 Task: Forward email as attachment with the signature Charles Evans with the subject Project completion from softage.1@softage.net to softage.6@softage.net with the message Could you provide an update on the progress of the environmental sustainability project?
Action: Mouse moved to (938, 79)
Screenshot: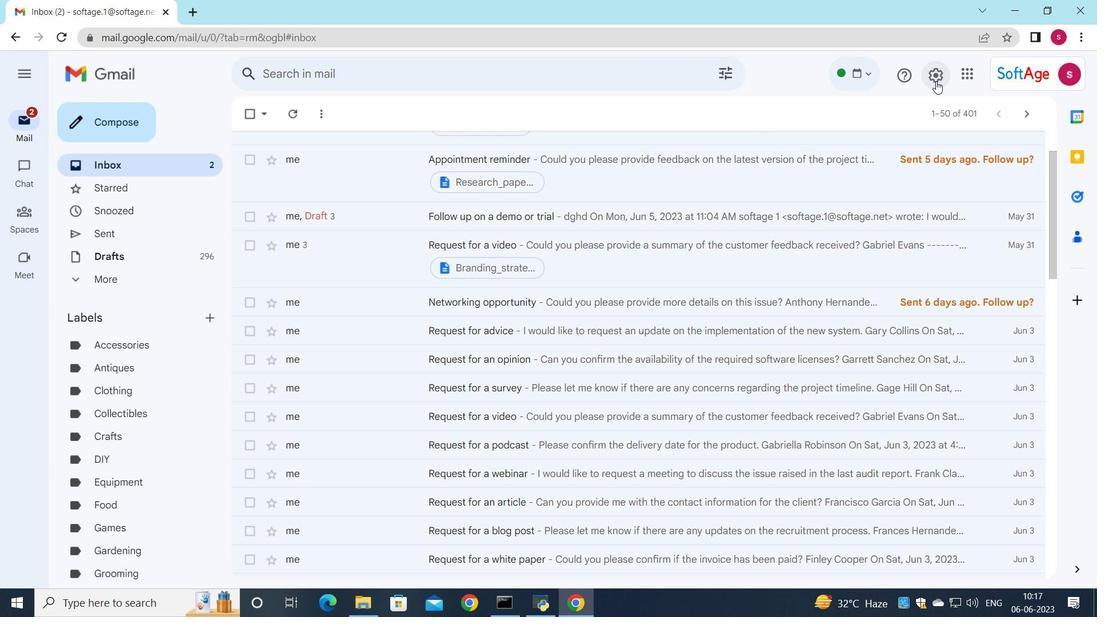 
Action: Mouse pressed left at (938, 79)
Screenshot: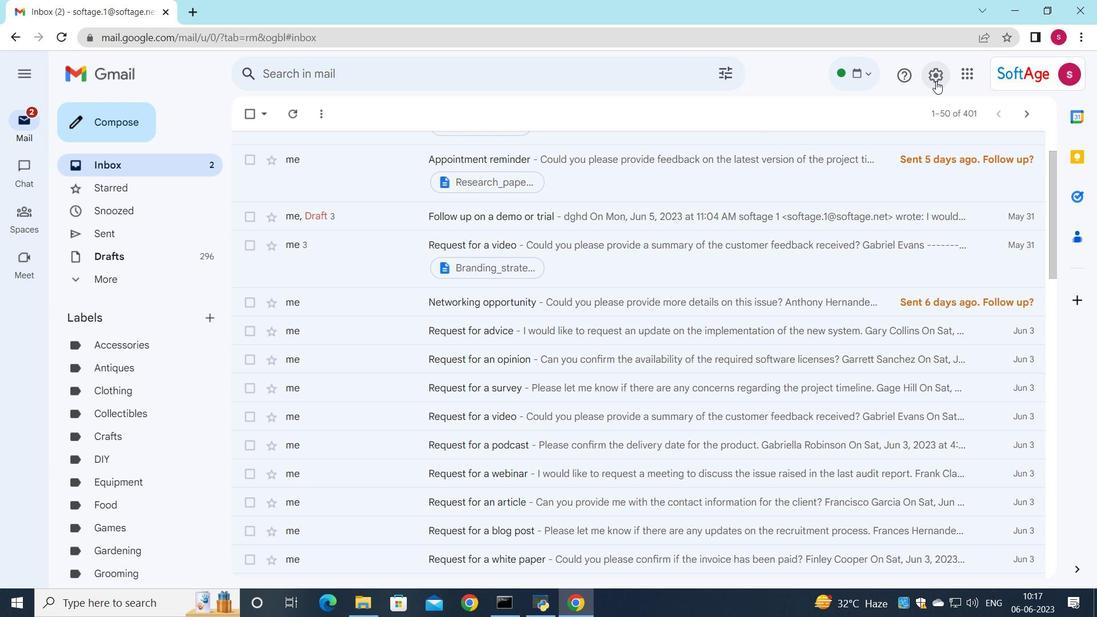 
Action: Mouse moved to (943, 141)
Screenshot: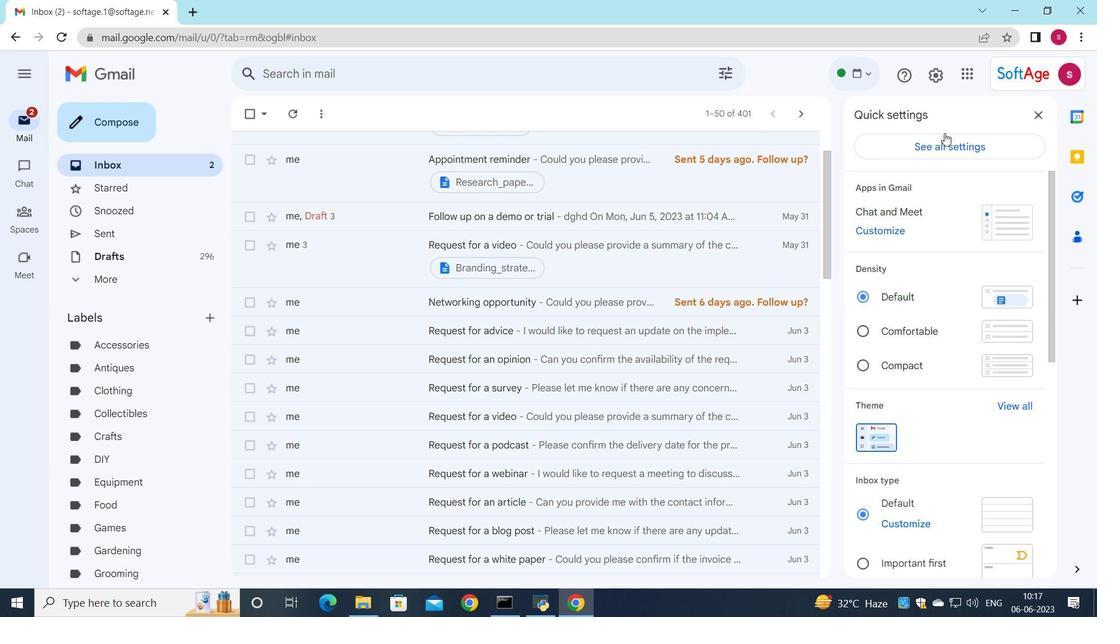
Action: Mouse pressed left at (943, 141)
Screenshot: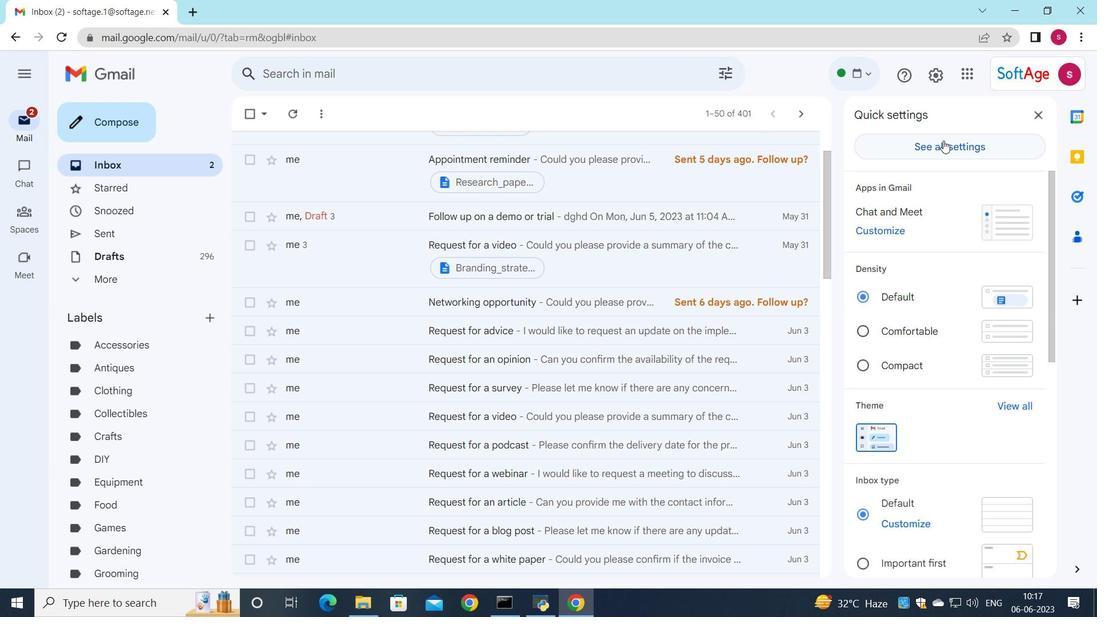 
Action: Mouse moved to (478, 306)
Screenshot: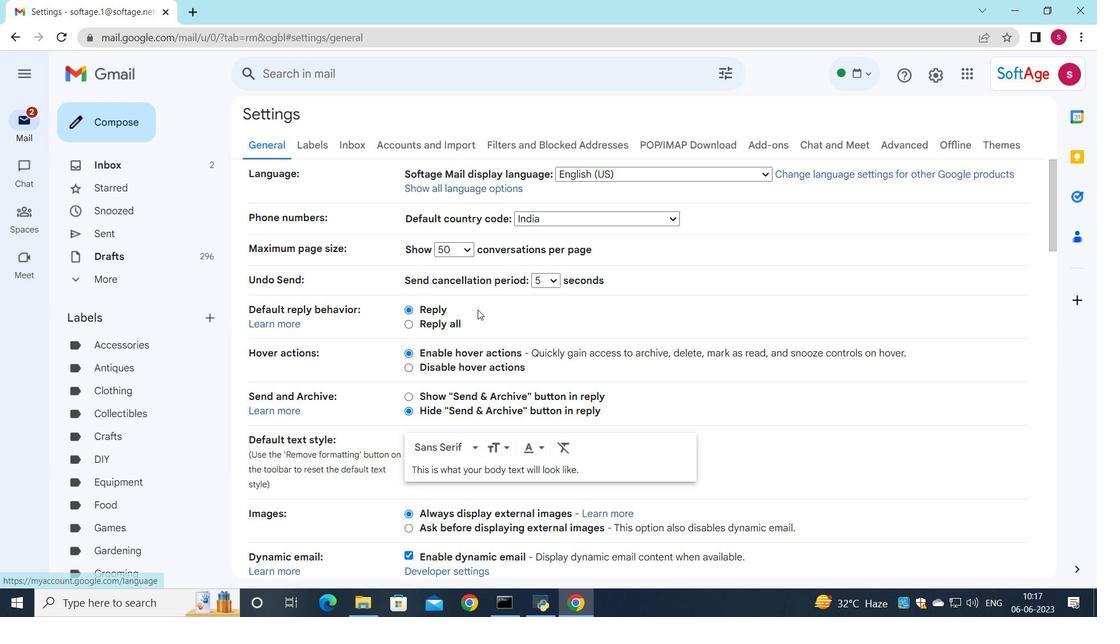 
Action: Mouse scrolled (478, 306) with delta (0, 0)
Screenshot: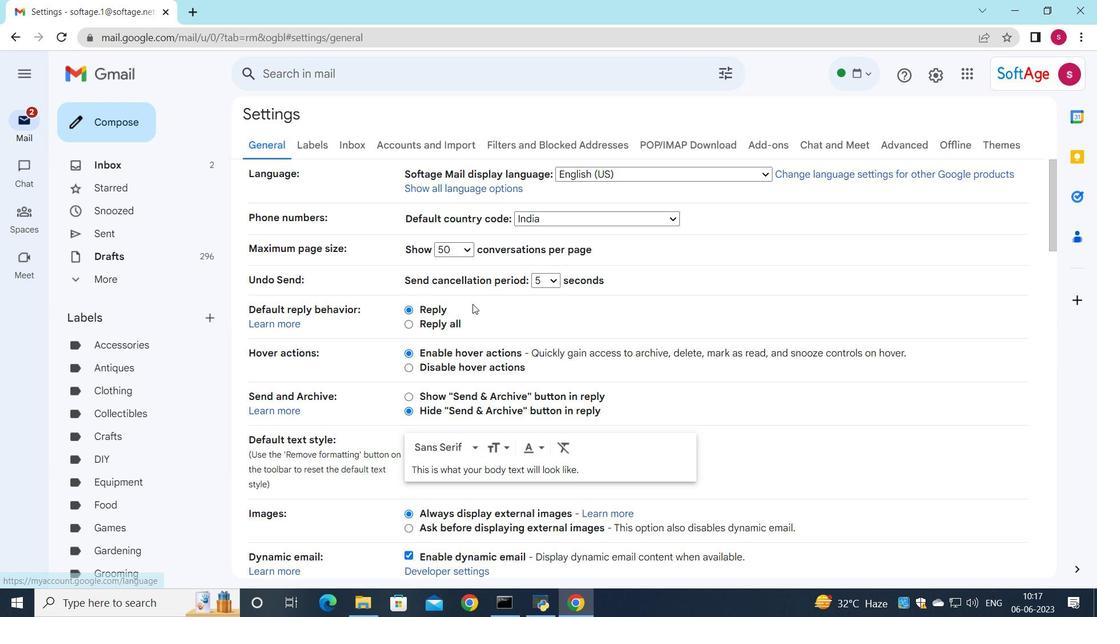 
Action: Mouse moved to (479, 309)
Screenshot: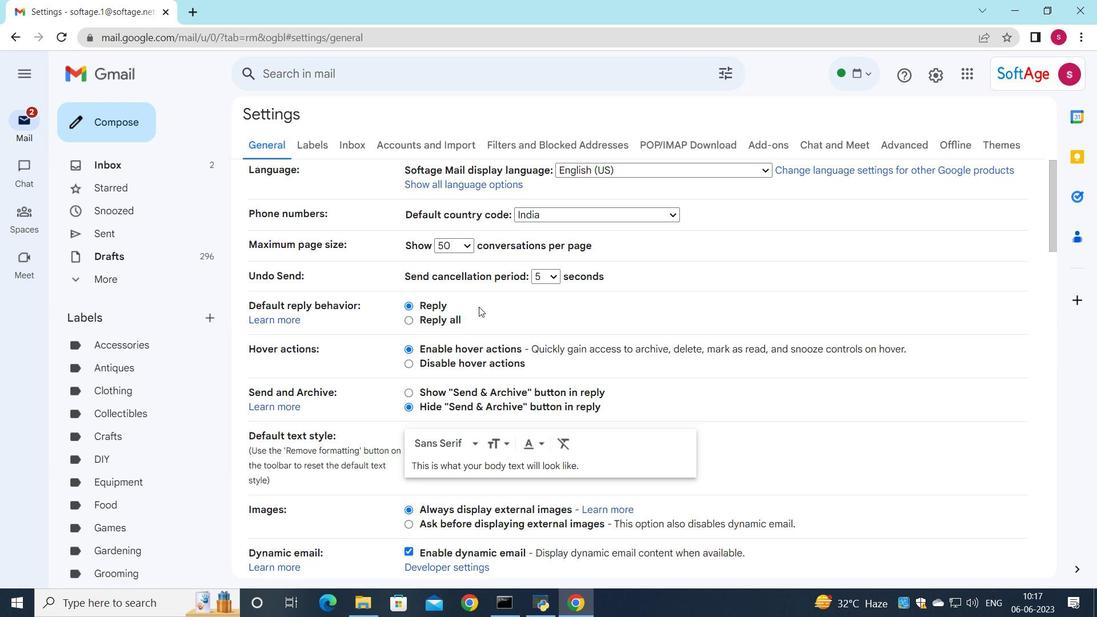 
Action: Mouse scrolled (479, 306) with delta (0, 0)
Screenshot: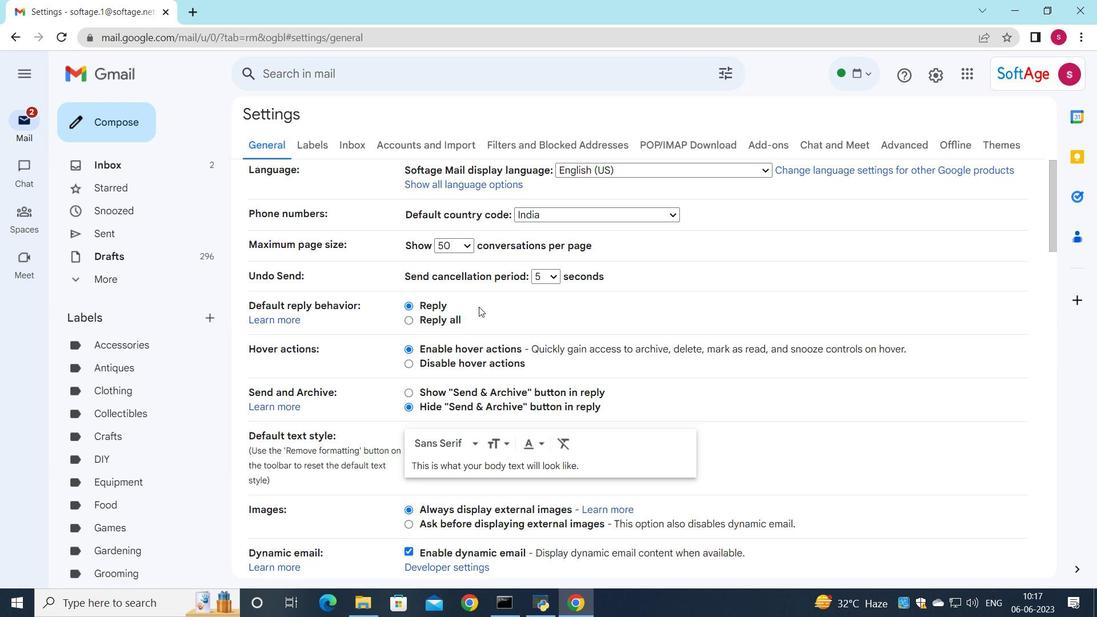 
Action: Mouse moved to (475, 315)
Screenshot: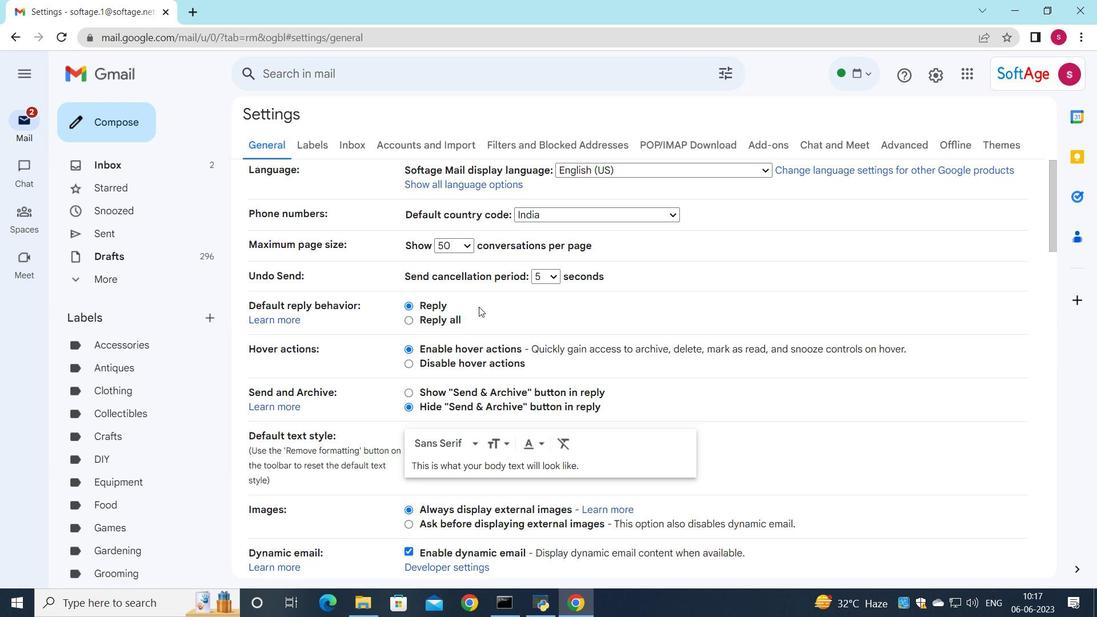 
Action: Mouse scrolled (479, 306) with delta (0, 0)
Screenshot: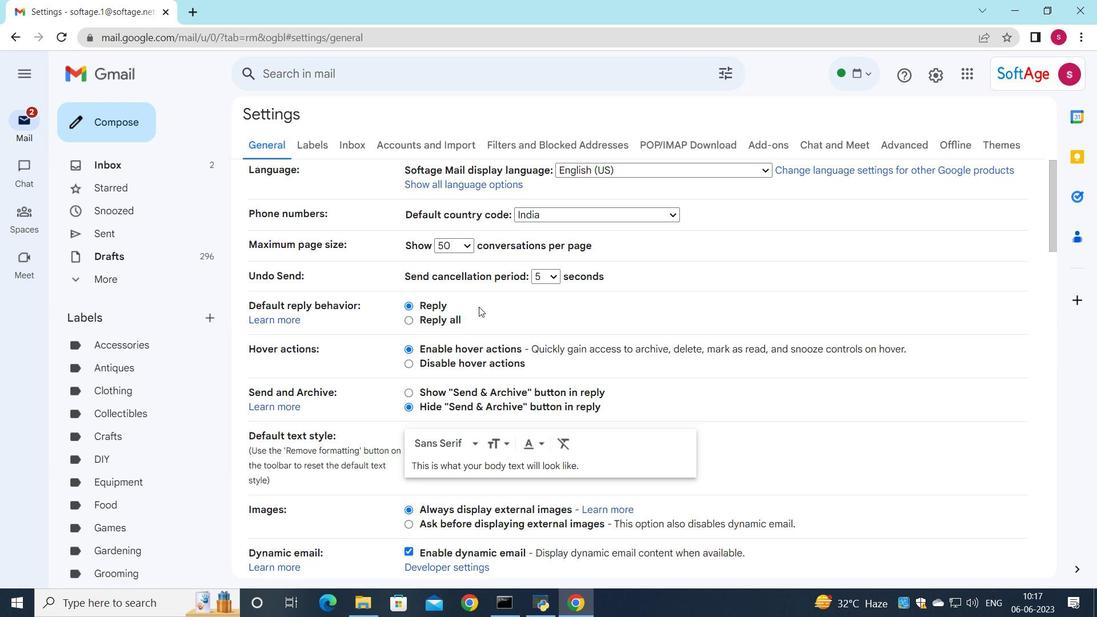 
Action: Mouse scrolled (479, 308) with delta (0, 0)
Screenshot: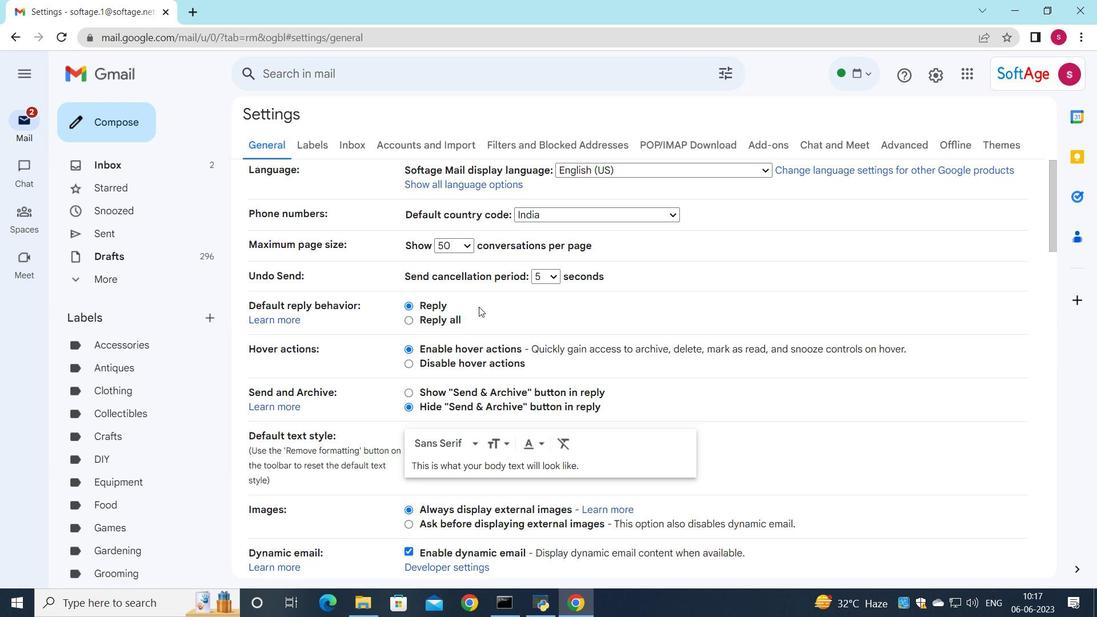 
Action: Mouse moved to (482, 308)
Screenshot: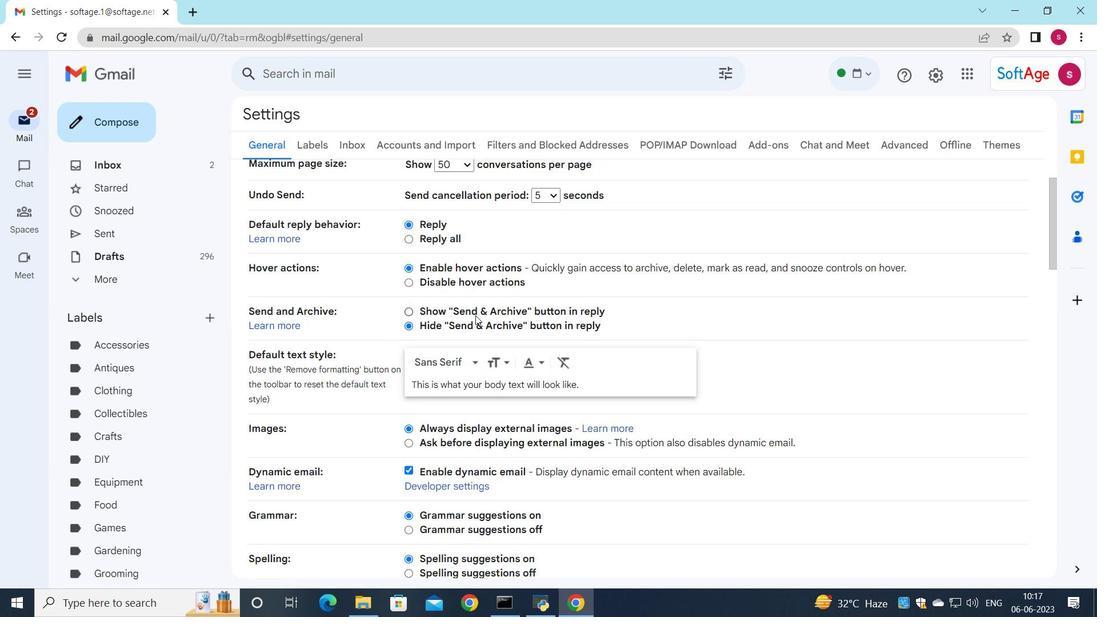 
Action: Mouse scrolled (482, 307) with delta (0, 0)
Screenshot: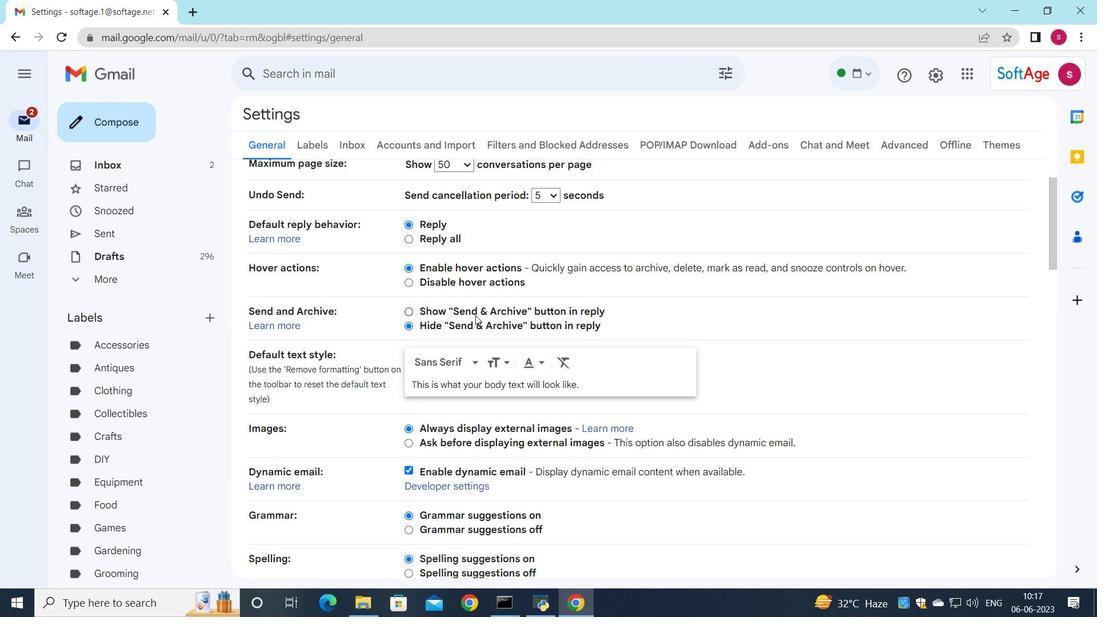
Action: Mouse scrolled (482, 307) with delta (0, 0)
Screenshot: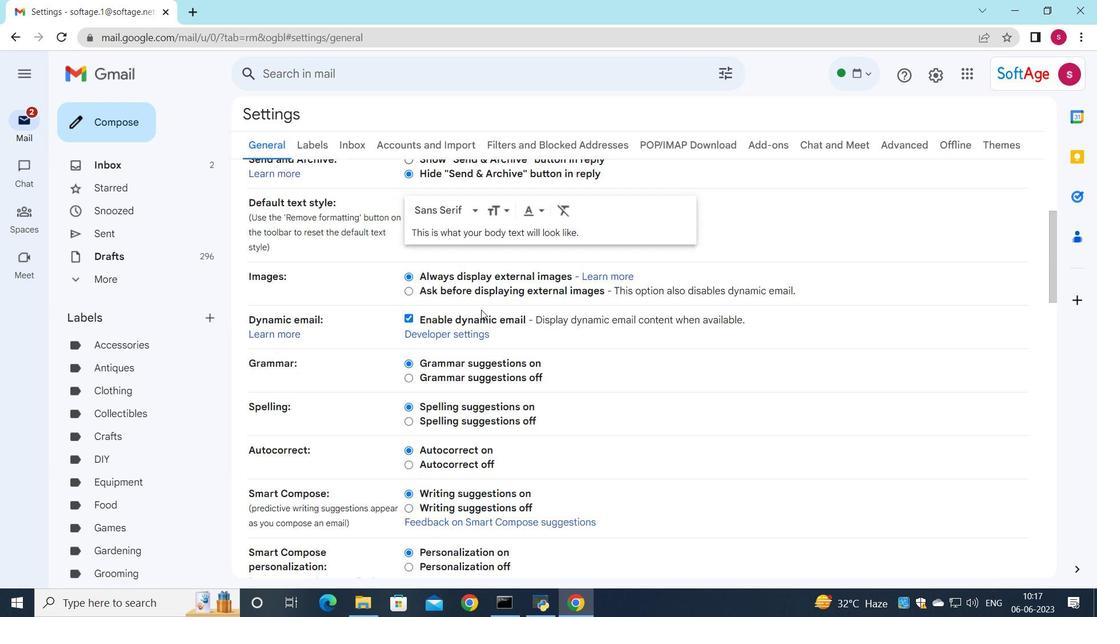 
Action: Mouse scrolled (482, 307) with delta (0, 0)
Screenshot: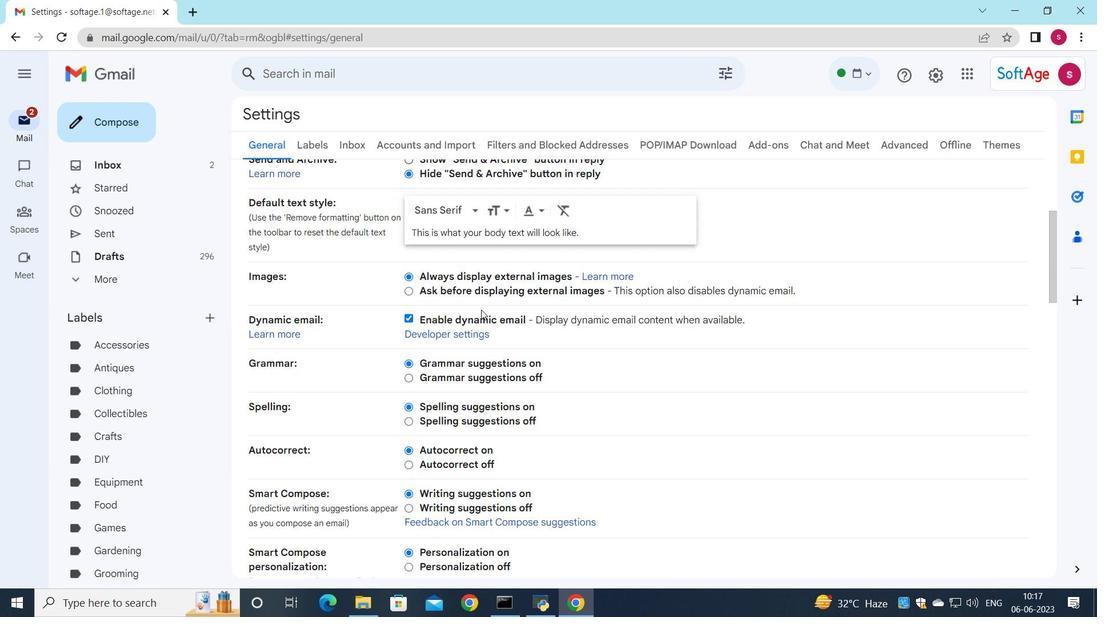 
Action: Mouse moved to (495, 316)
Screenshot: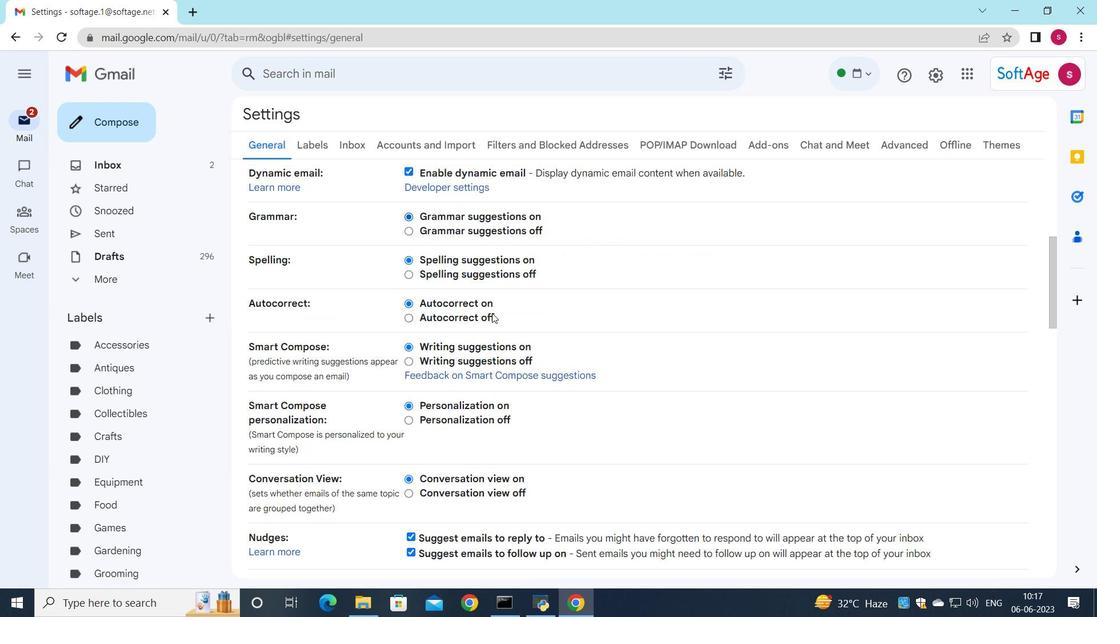 
Action: Mouse scrolled (495, 315) with delta (0, 0)
Screenshot: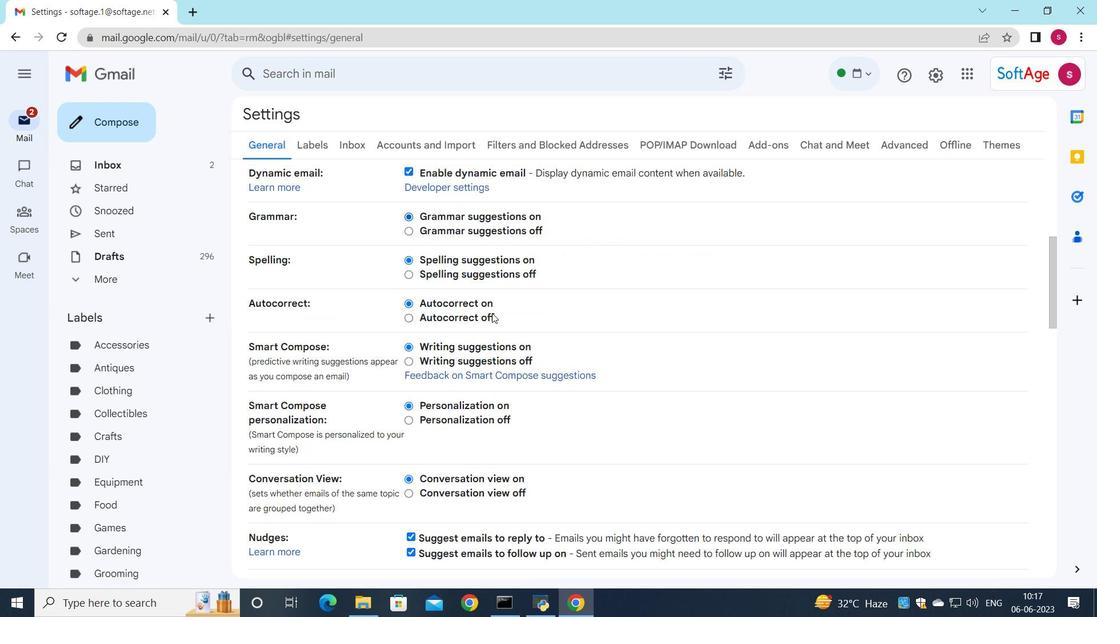 
Action: Mouse moved to (495, 317)
Screenshot: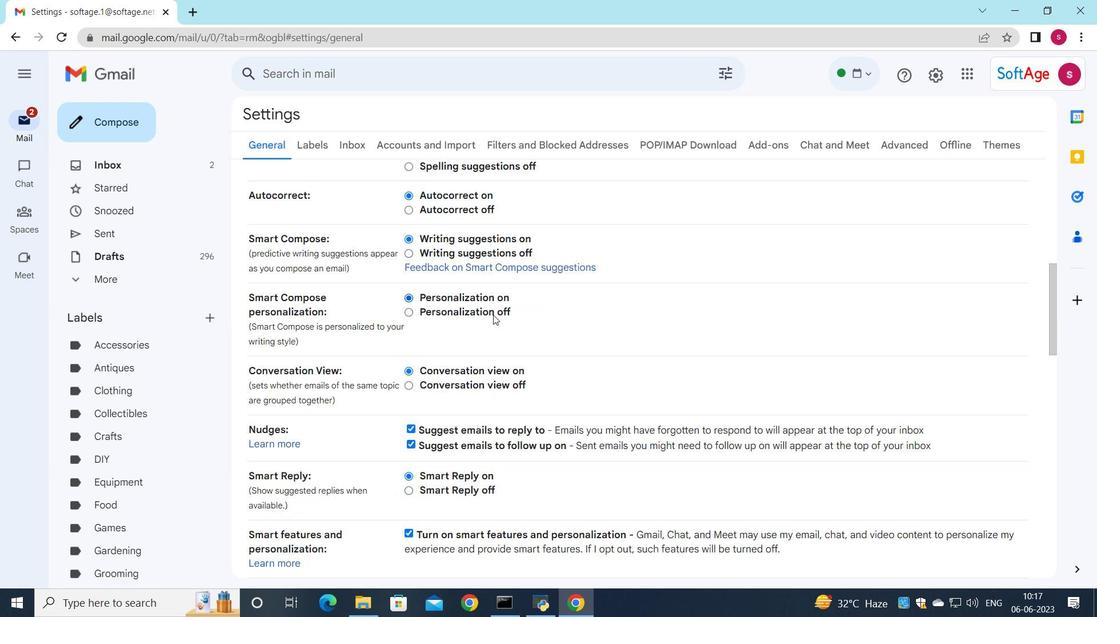 
Action: Mouse scrolled (495, 316) with delta (0, 0)
Screenshot: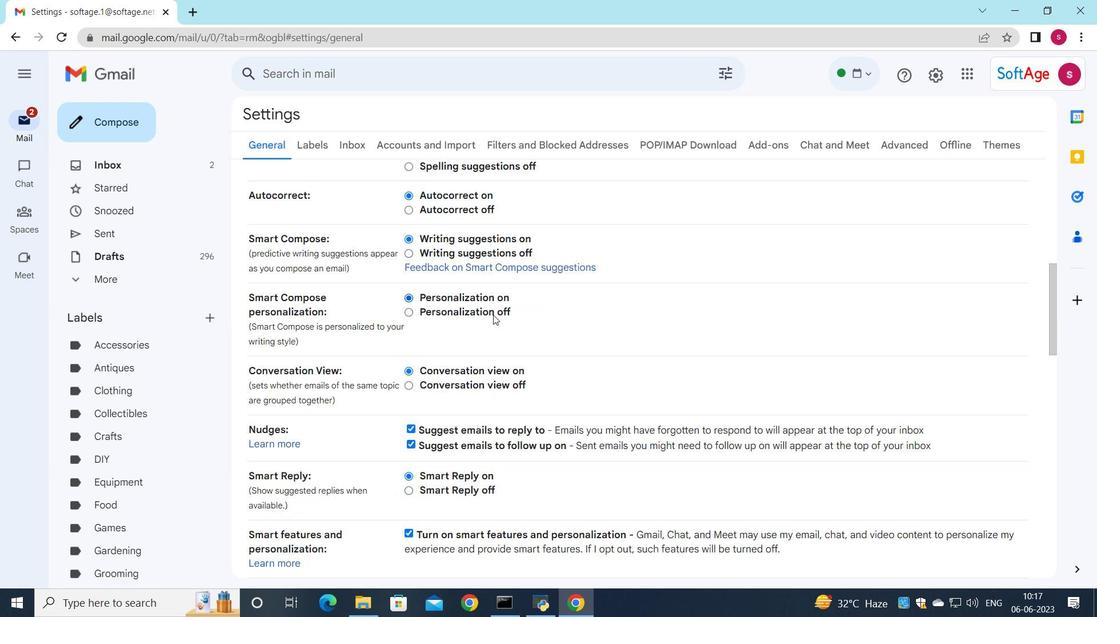 
Action: Mouse moved to (496, 317)
Screenshot: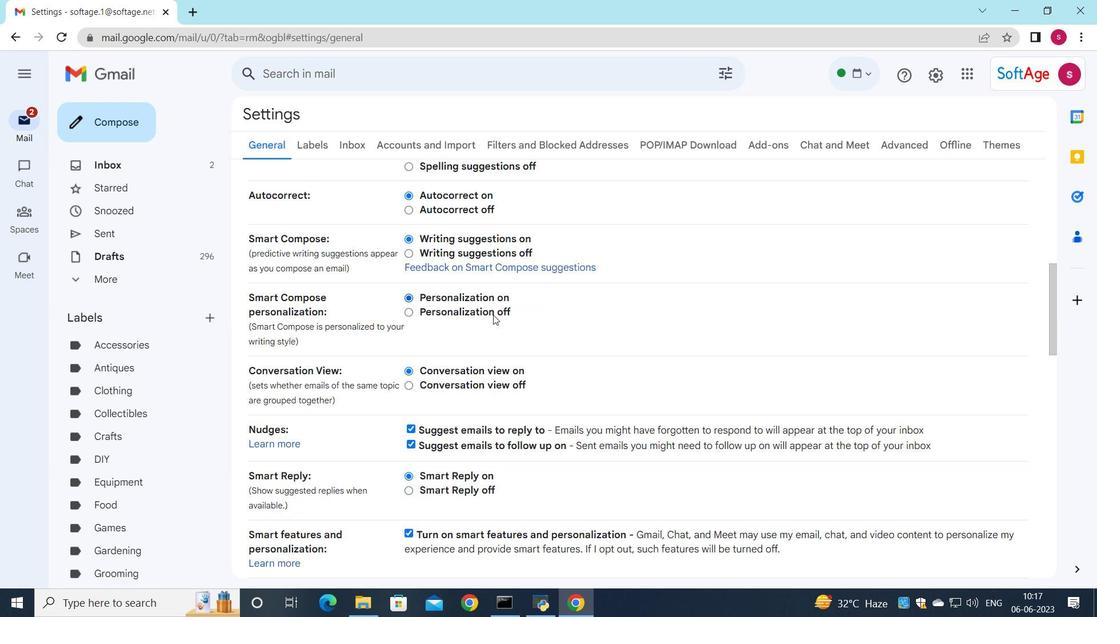 
Action: Mouse scrolled (496, 316) with delta (0, 0)
Screenshot: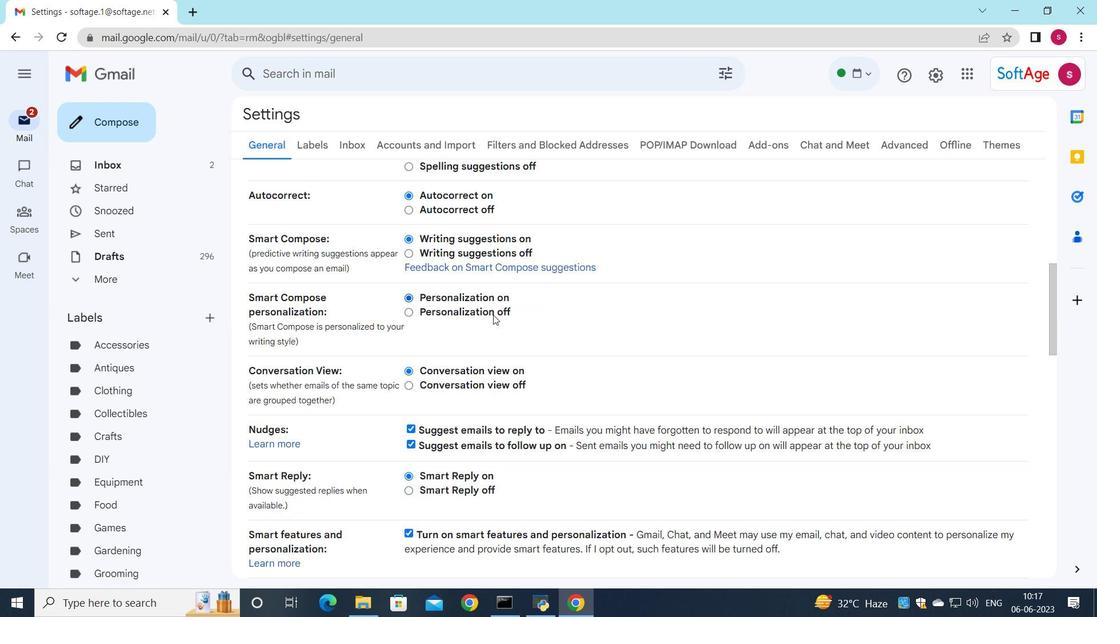 
Action: Mouse moved to (497, 318)
Screenshot: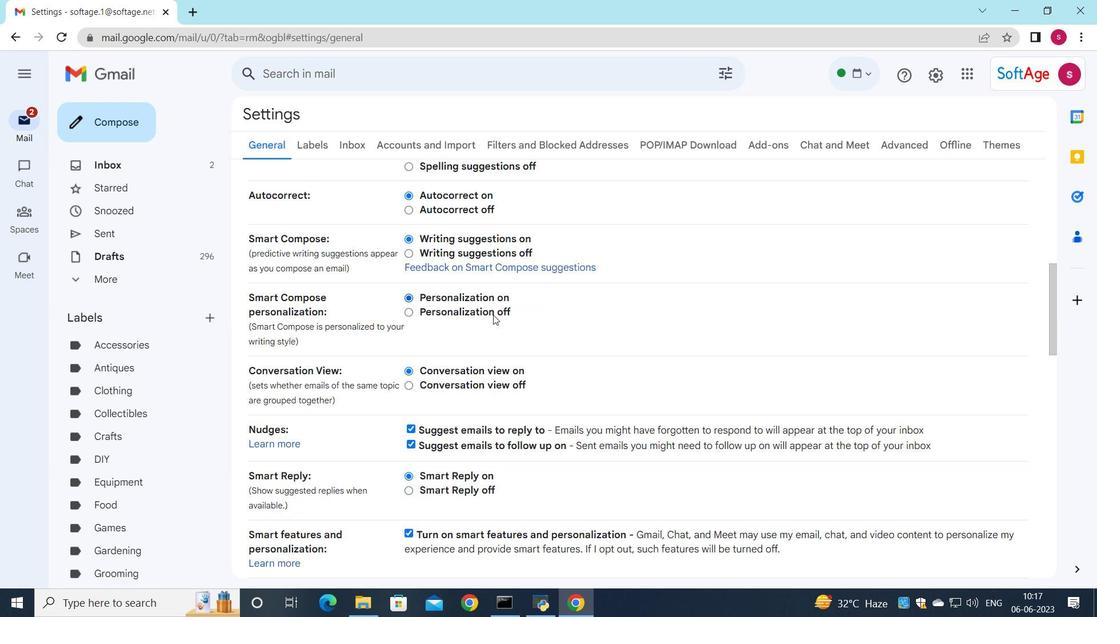 
Action: Mouse scrolled (497, 317) with delta (0, 0)
Screenshot: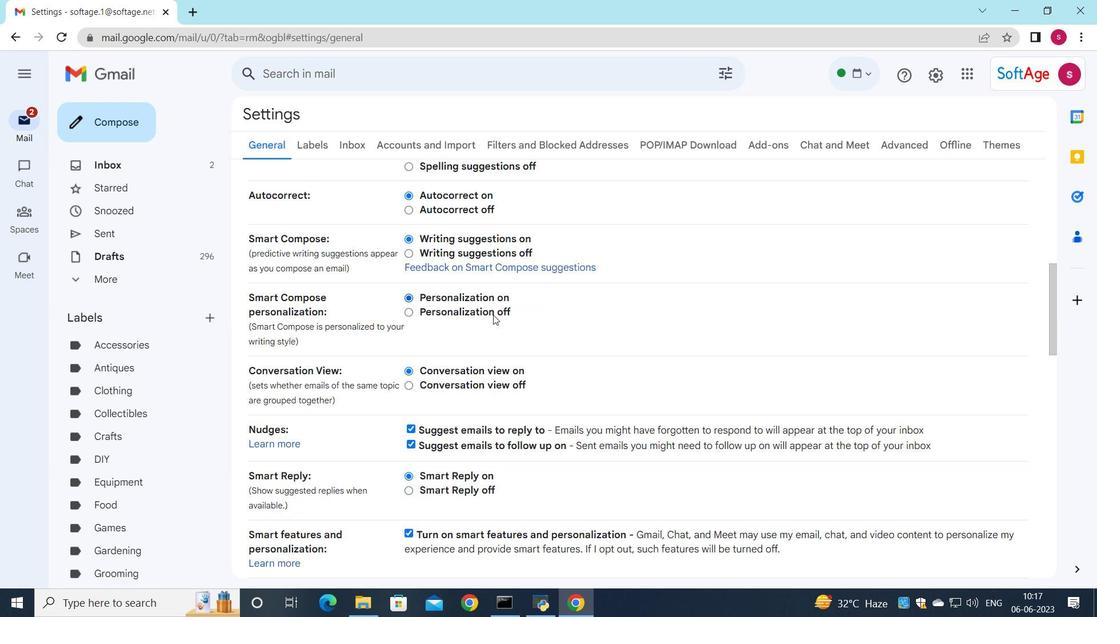 
Action: Mouse moved to (498, 323)
Screenshot: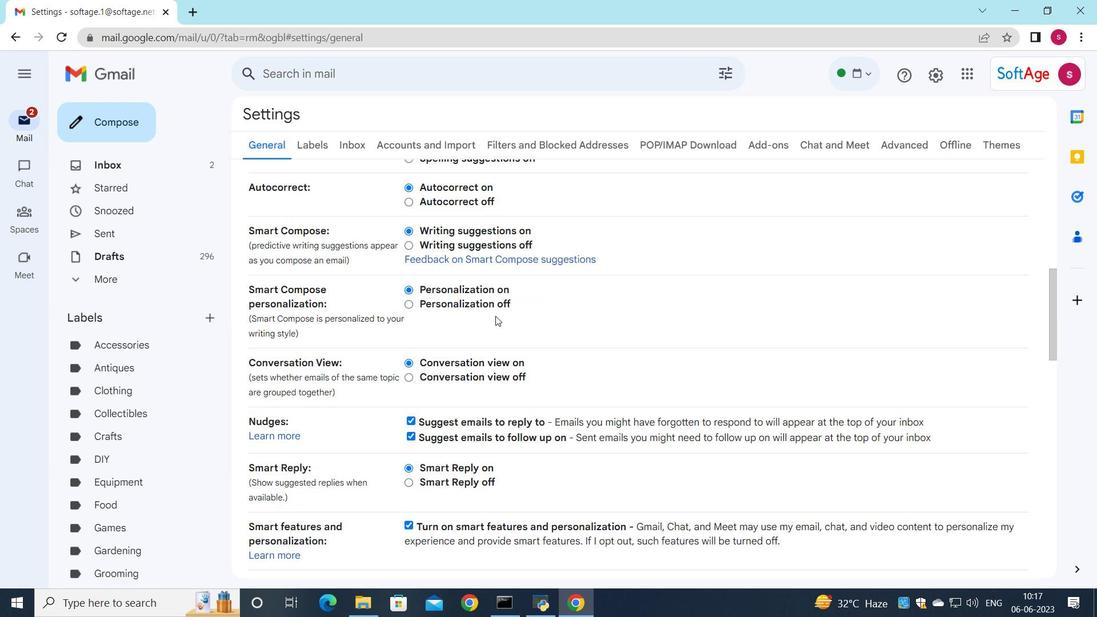 
Action: Mouse scrolled (498, 323) with delta (0, 0)
Screenshot: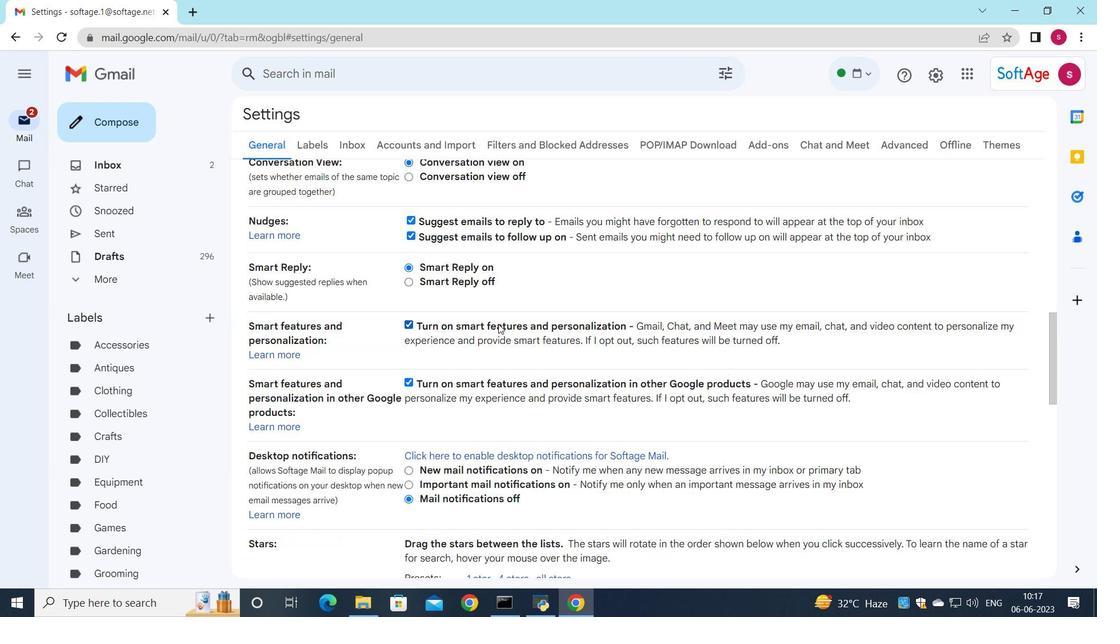 
Action: Mouse moved to (498, 325)
Screenshot: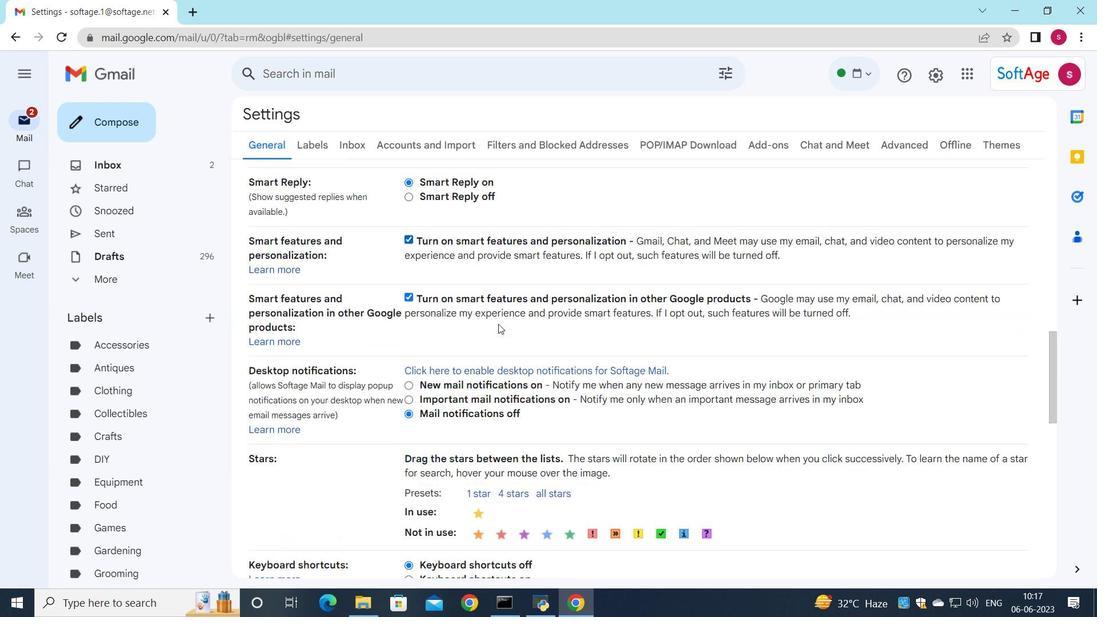 
Action: Mouse scrolled (498, 324) with delta (0, 0)
Screenshot: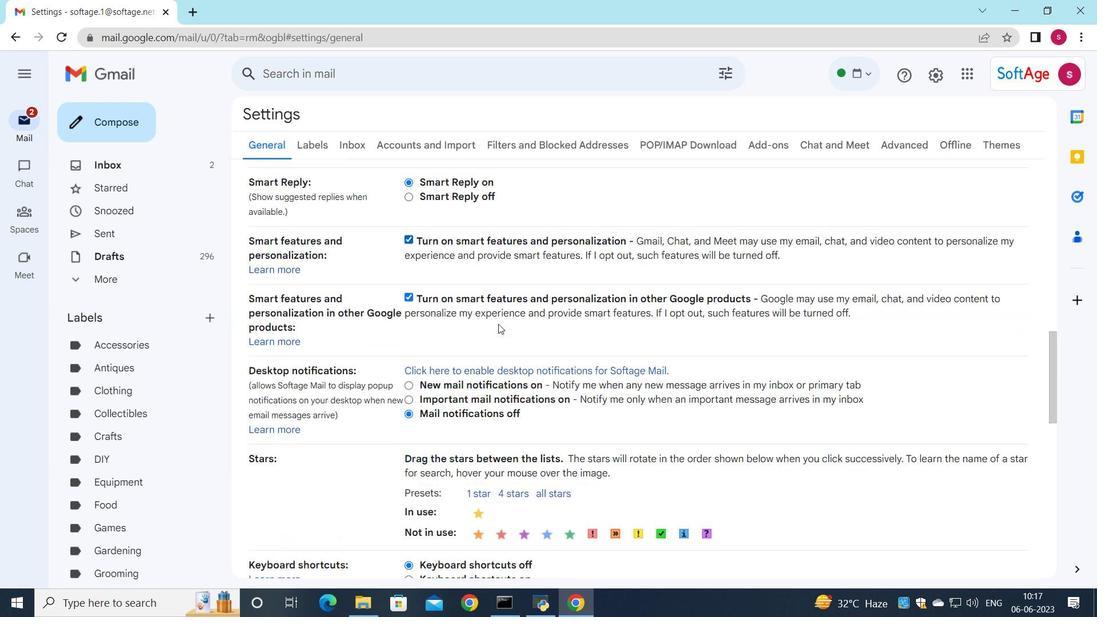 
Action: Mouse moved to (498, 326)
Screenshot: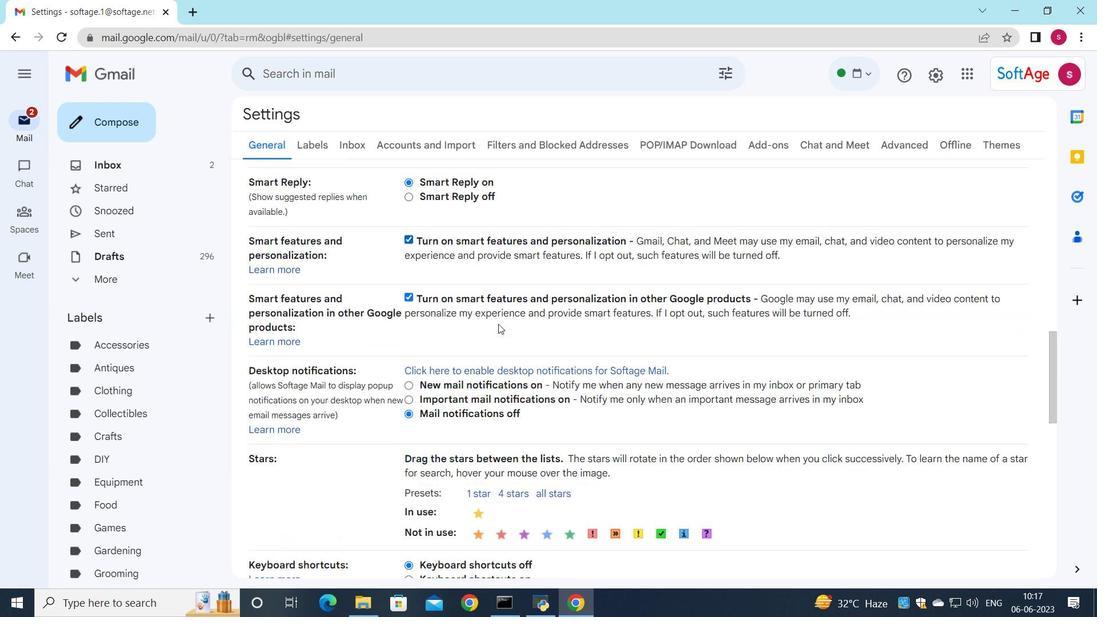 
Action: Mouse scrolled (498, 326) with delta (0, 0)
Screenshot: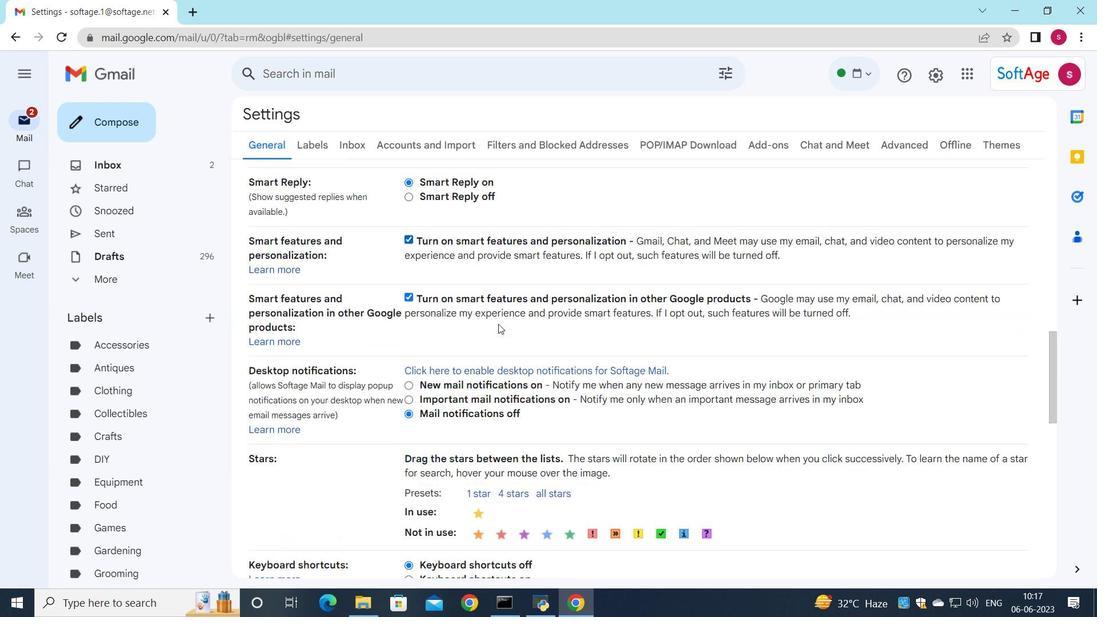 
Action: Mouse scrolled (498, 326) with delta (0, 0)
Screenshot: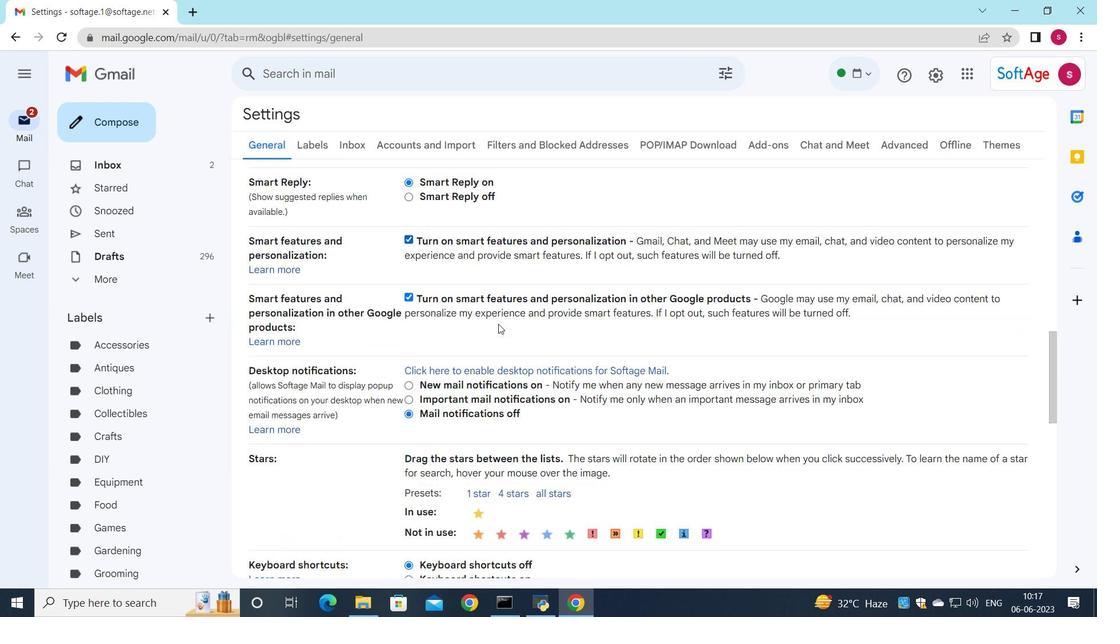 
Action: Mouse moved to (498, 327)
Screenshot: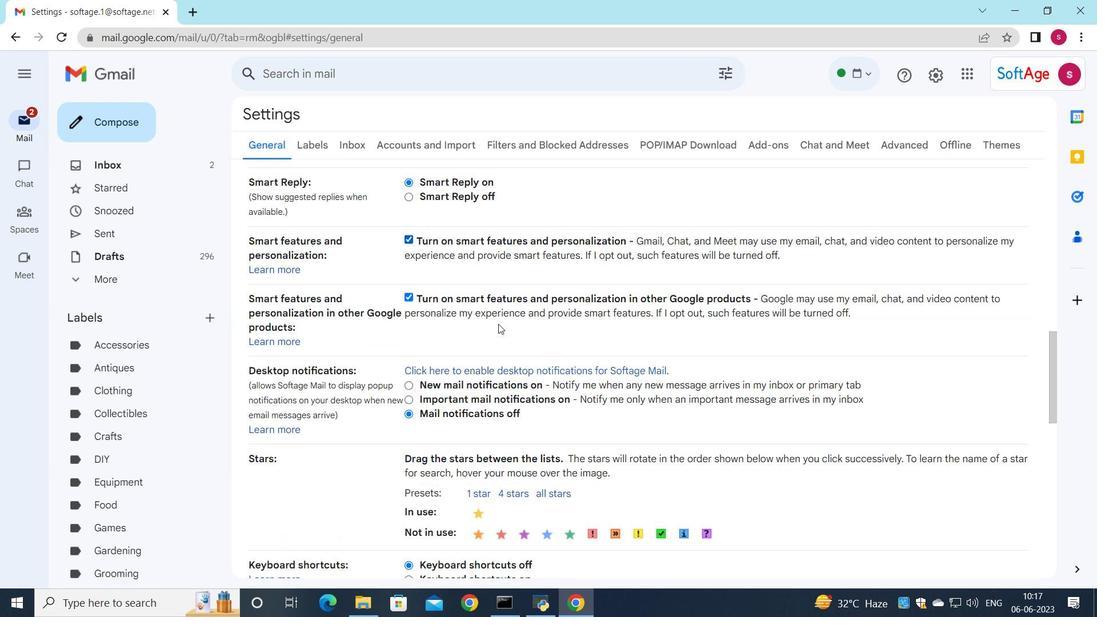 
Action: Mouse scrolled (498, 326) with delta (0, 0)
Screenshot: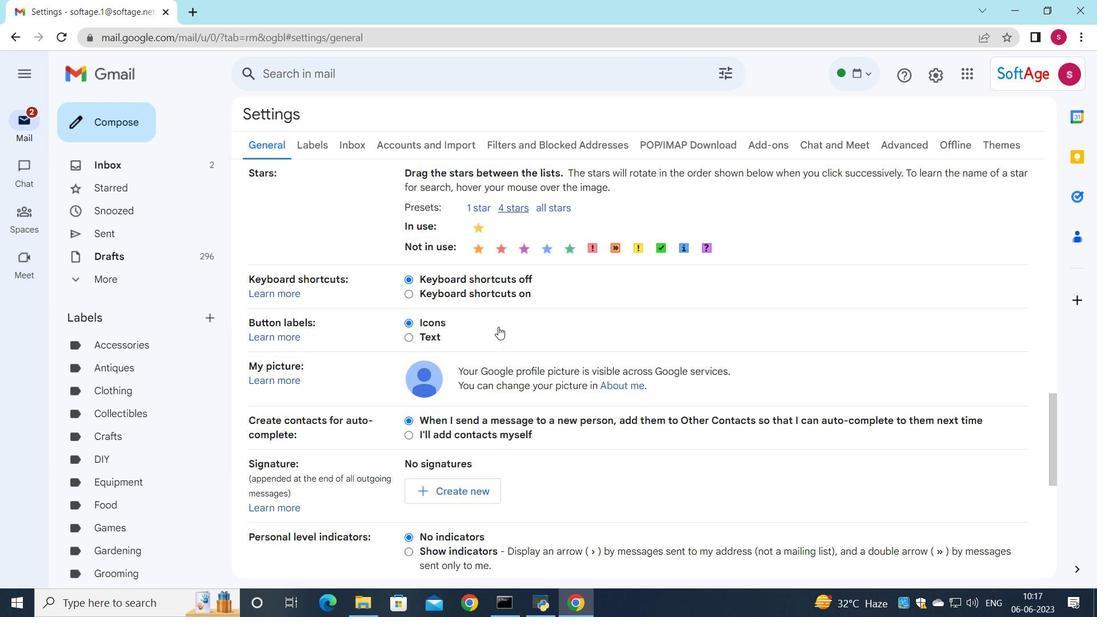 
Action: Mouse scrolled (498, 326) with delta (0, 0)
Screenshot: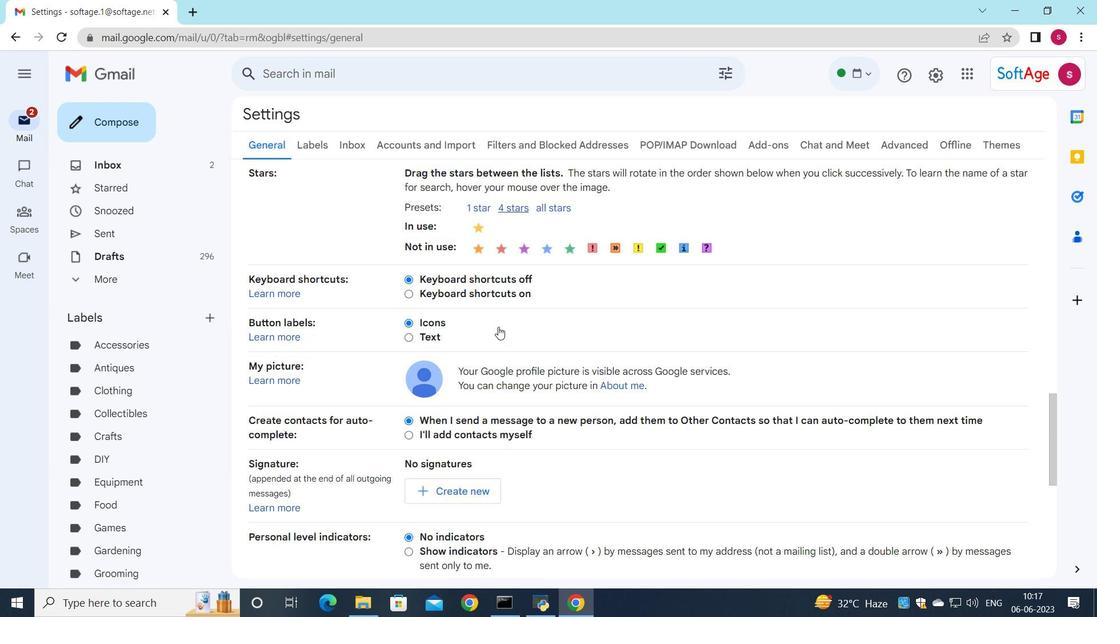 
Action: Mouse scrolled (498, 326) with delta (0, 0)
Screenshot: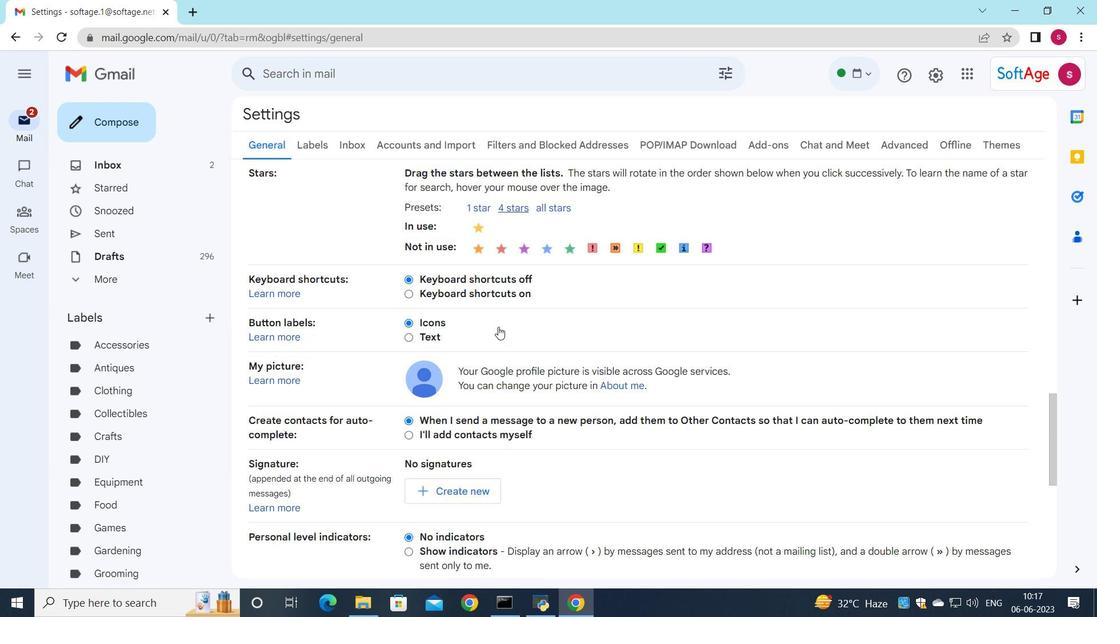 
Action: Mouse moved to (463, 254)
Screenshot: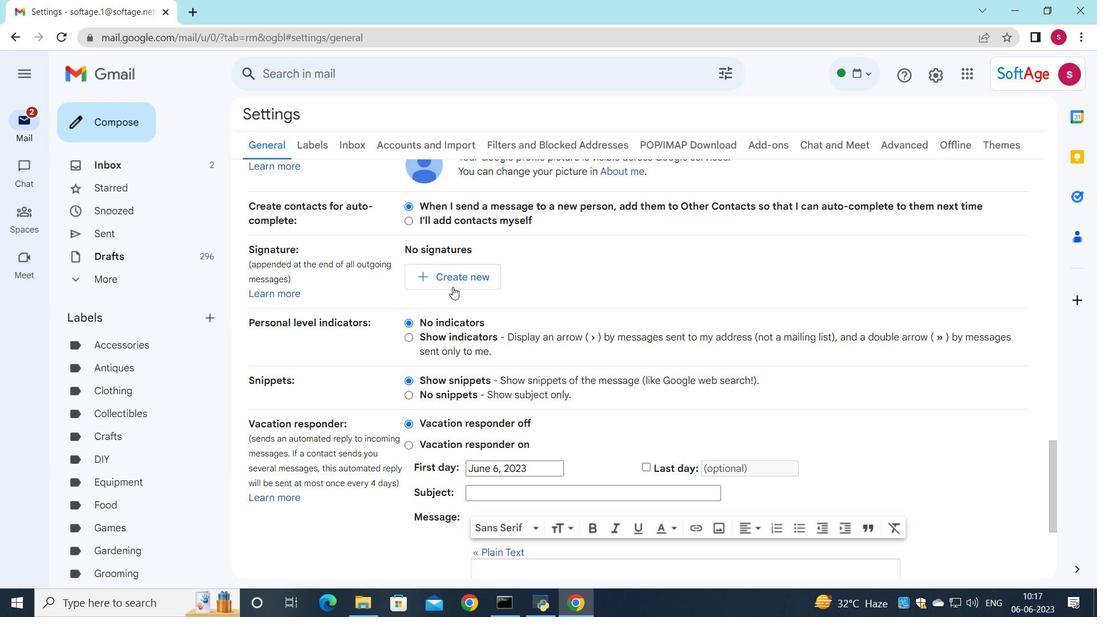 
Action: Mouse pressed left at (463, 254)
Screenshot: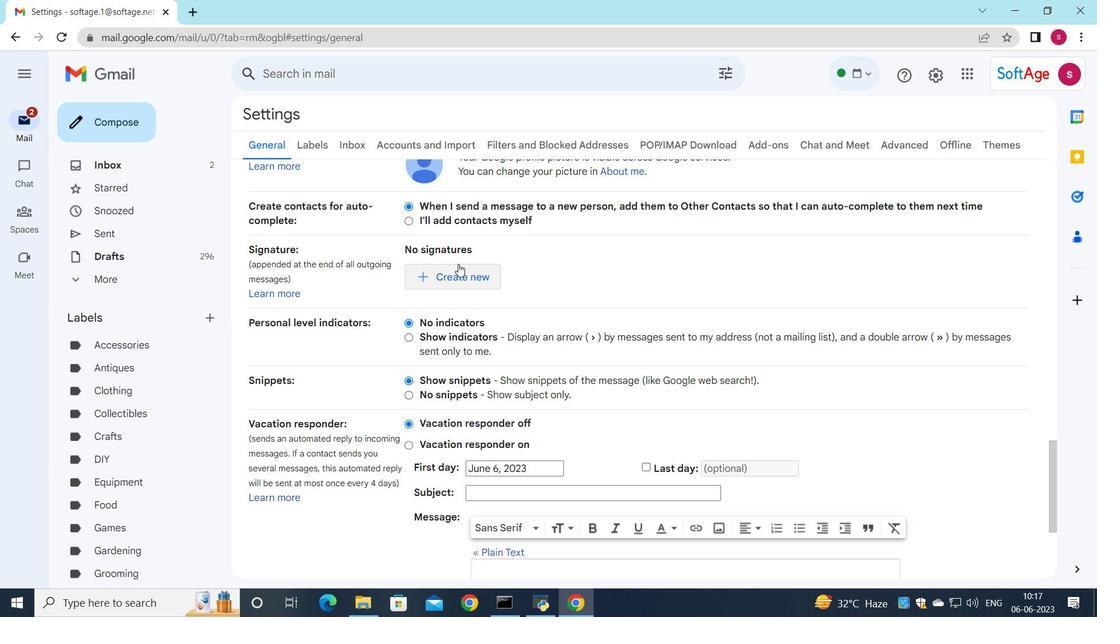 
Action: Mouse moved to (463, 279)
Screenshot: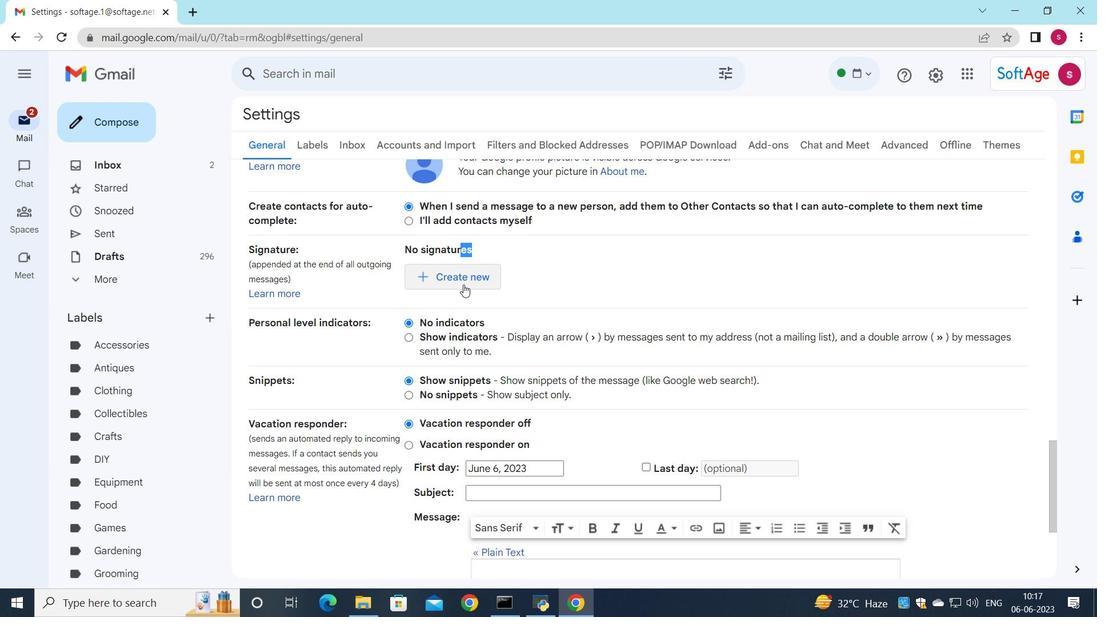 
Action: Mouse pressed left at (463, 279)
Screenshot: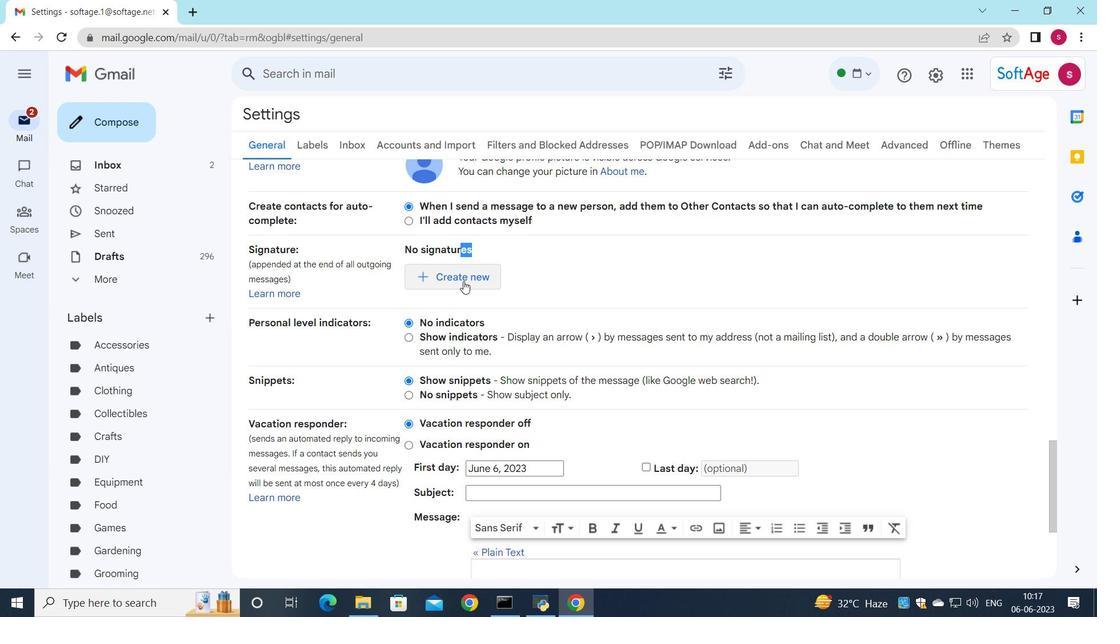 
Action: Mouse moved to (586, 275)
Screenshot: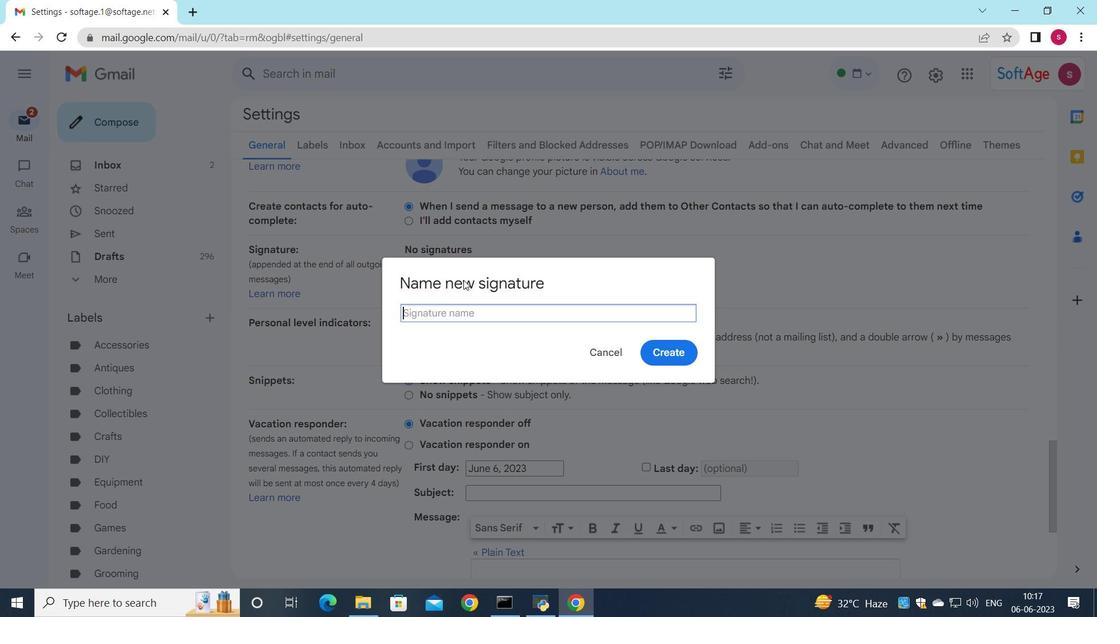 
Action: Key pressed <Key.shift>Charles<Key.space><Key.space><Key.space><Key.space><Key.space><Key.space><Key.space><Key.space><Key.space><Key.space><Key.space><Key.space><Key.space><Key.space><Key.space><Key.space><Key.space><Key.space><Key.space><Key.space><Key.space><Key.backspace><Key.backspace><Key.backspace><Key.backspace><Key.backspace><Key.backspace><Key.backspace><Key.backspace><Key.backspace><Key.backspace><Key.backspace><Key.backspace><Key.backspace><Key.backspace><Key.backspace><Key.backspace><Key.backspace><Key.backspace><Key.backspace><Key.backspace><Key.backspace><Key.space><Key.shift>Evans
Screenshot: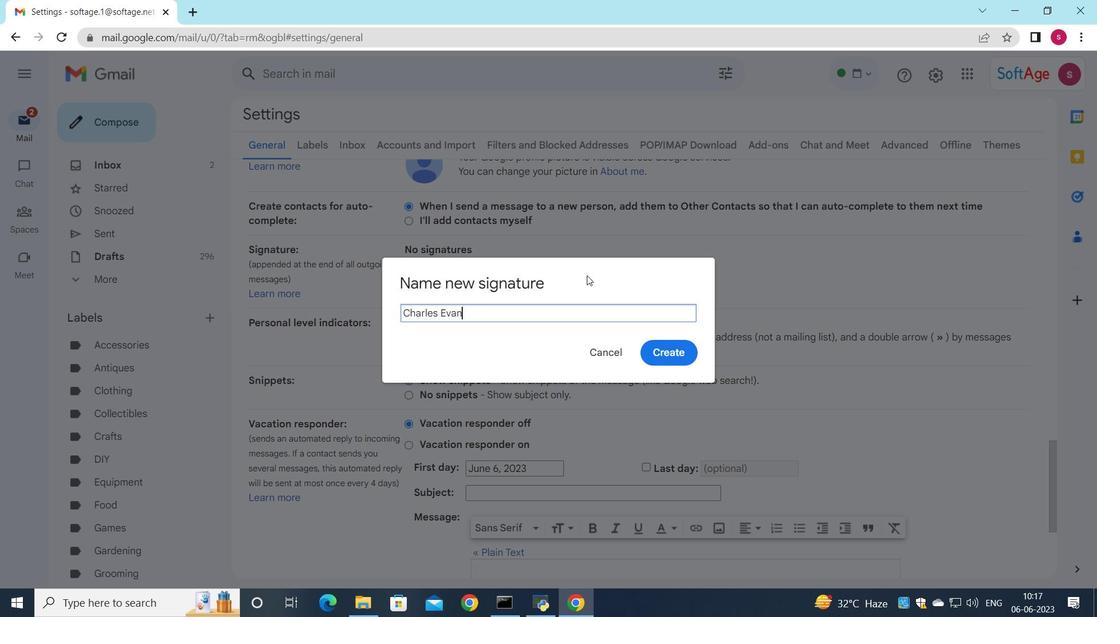 
Action: Mouse moved to (691, 354)
Screenshot: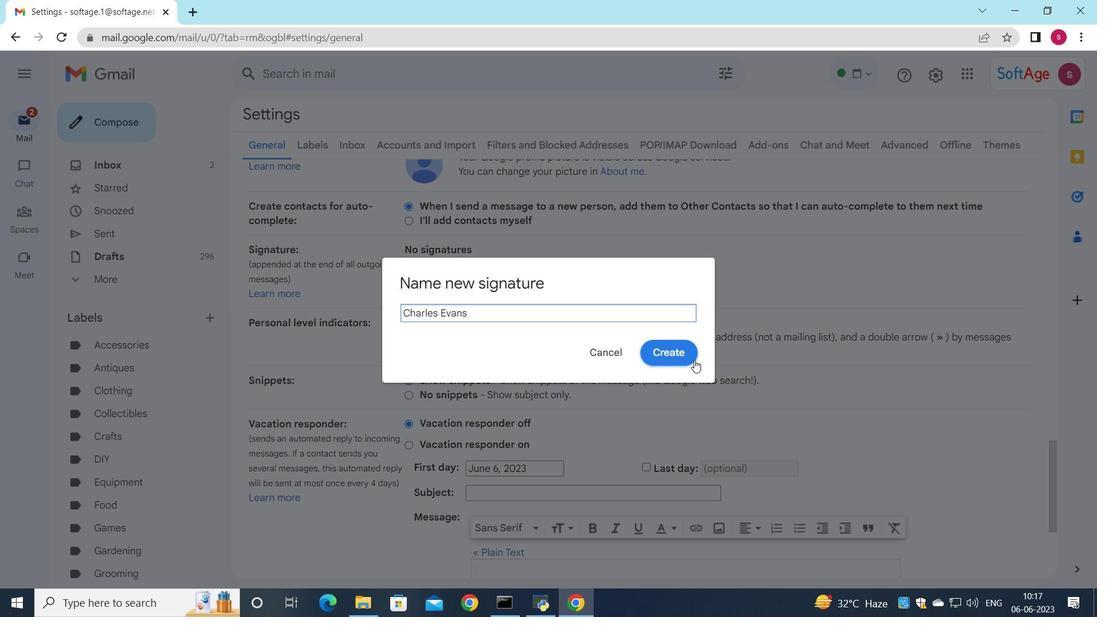 
Action: Mouse pressed left at (691, 354)
Screenshot: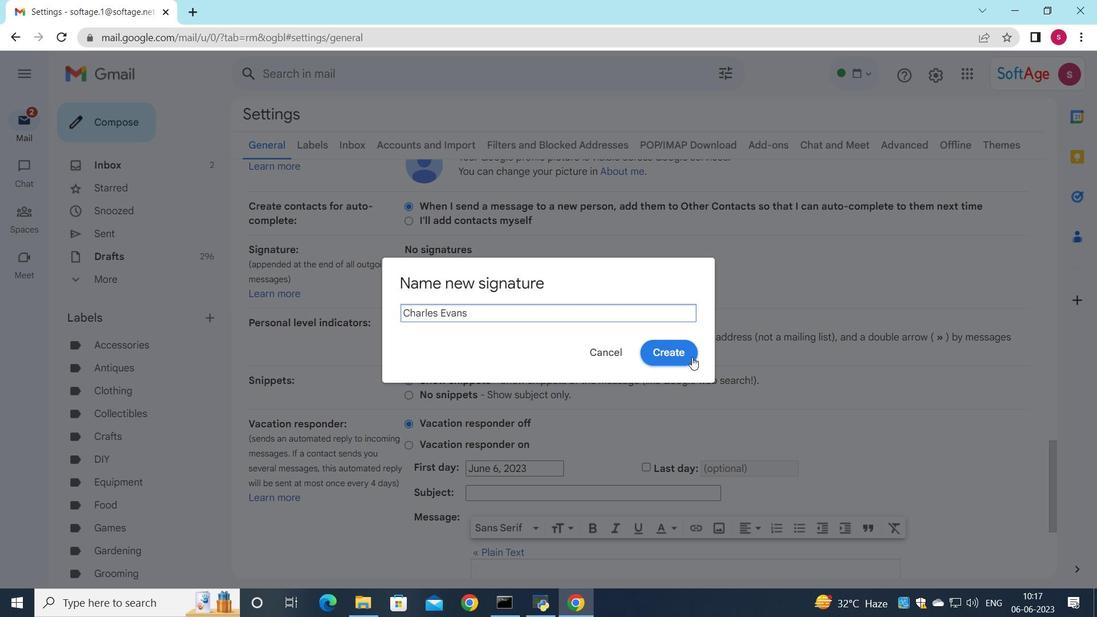 
Action: Mouse moved to (611, 286)
Screenshot: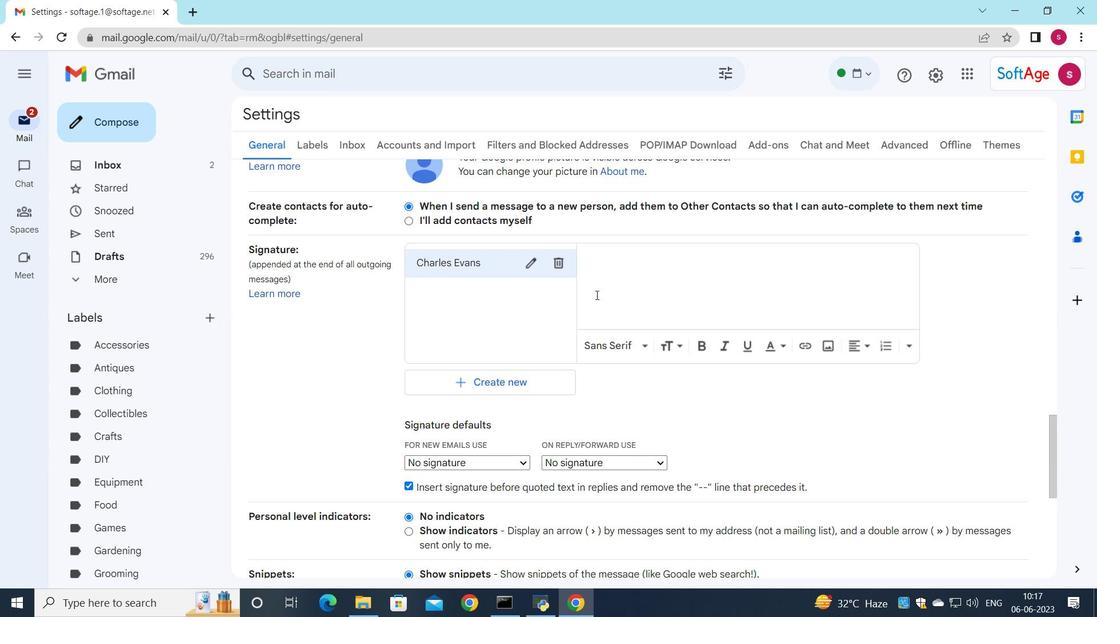 
Action: Mouse pressed left at (611, 286)
Screenshot: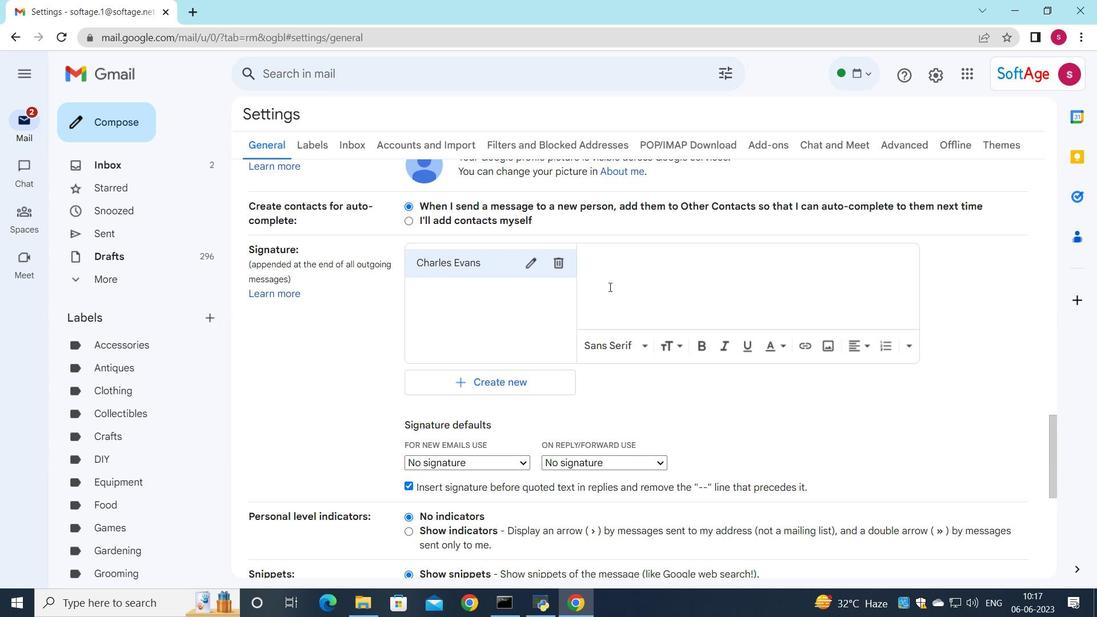 
Action: Key pressed <Key.shift>Charles<Key.space><Key.shift><Key.shift><Key.shift>Evans
Screenshot: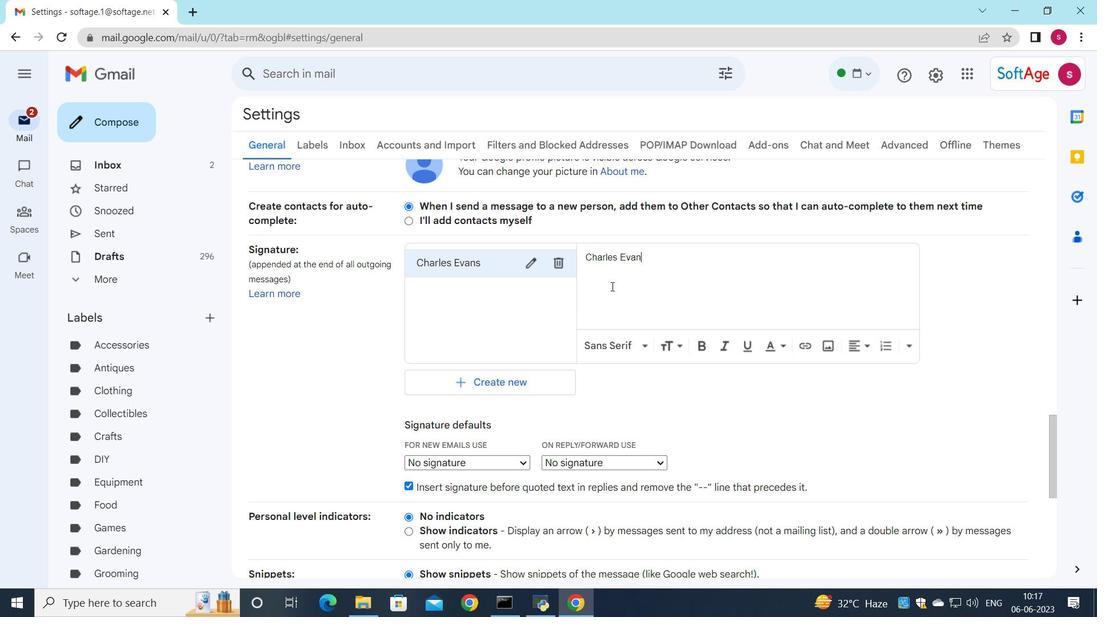 
Action: Mouse moved to (523, 462)
Screenshot: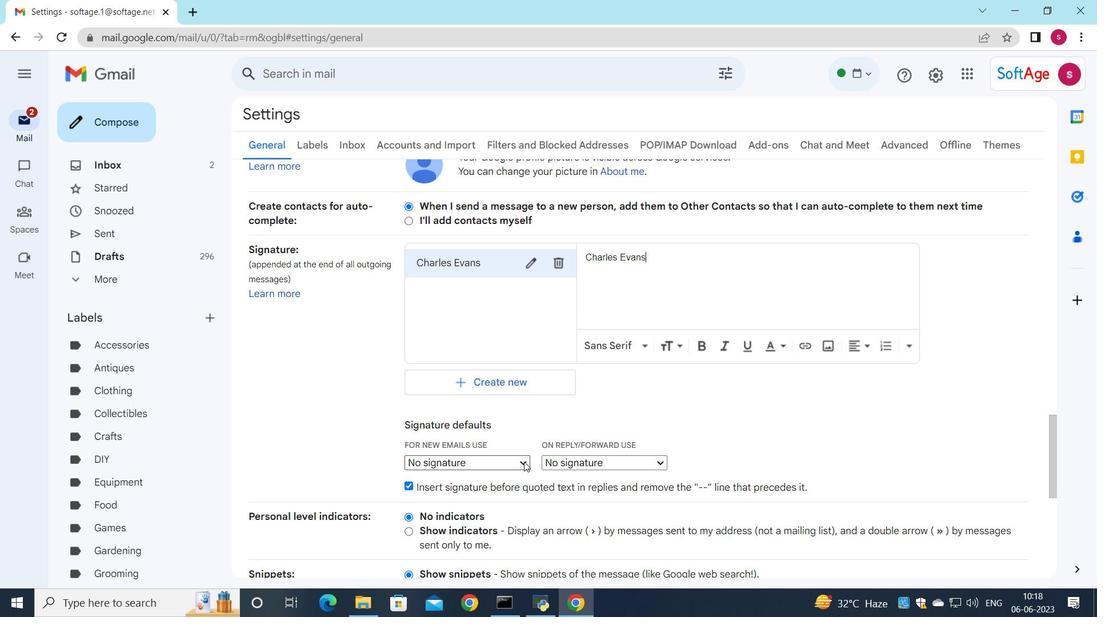 
Action: Mouse pressed left at (523, 462)
Screenshot: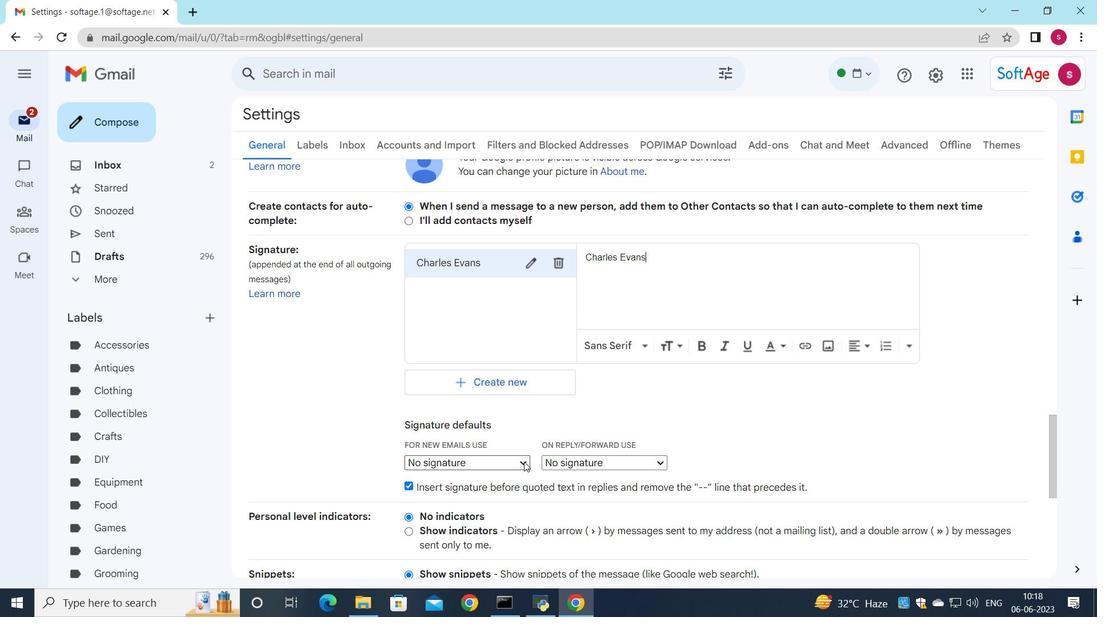 
Action: Mouse moved to (513, 495)
Screenshot: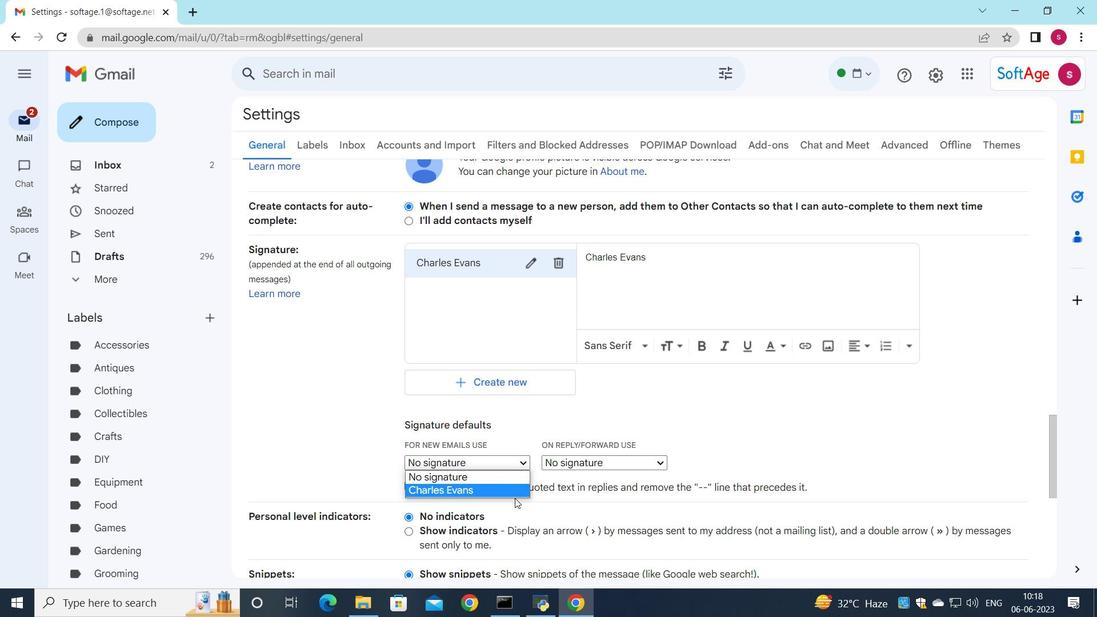 
Action: Mouse pressed left at (513, 495)
Screenshot: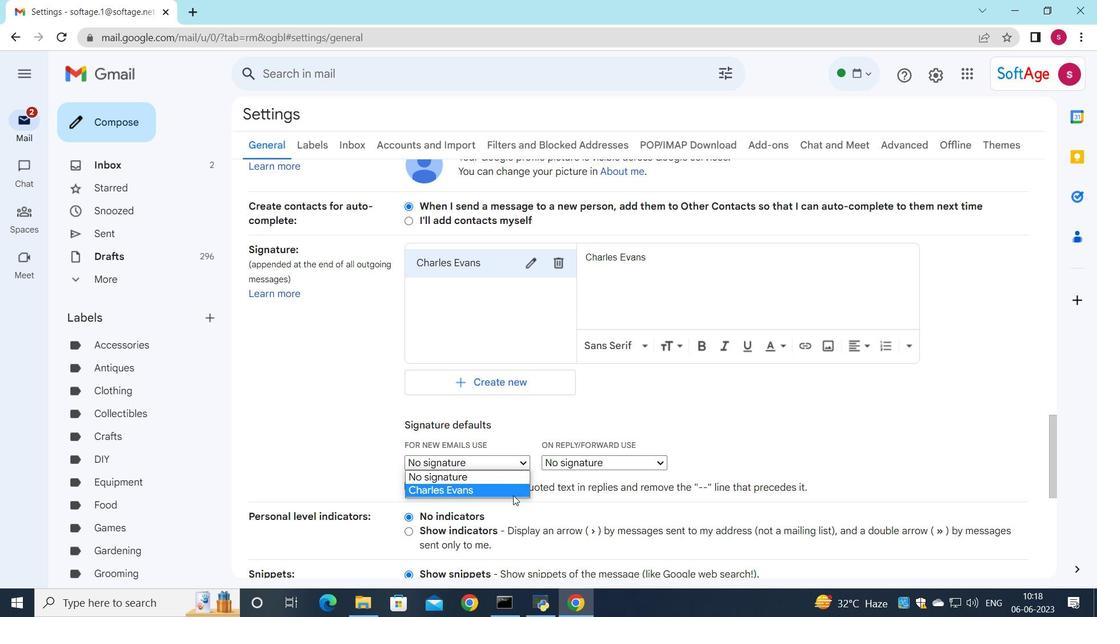 
Action: Mouse moved to (614, 457)
Screenshot: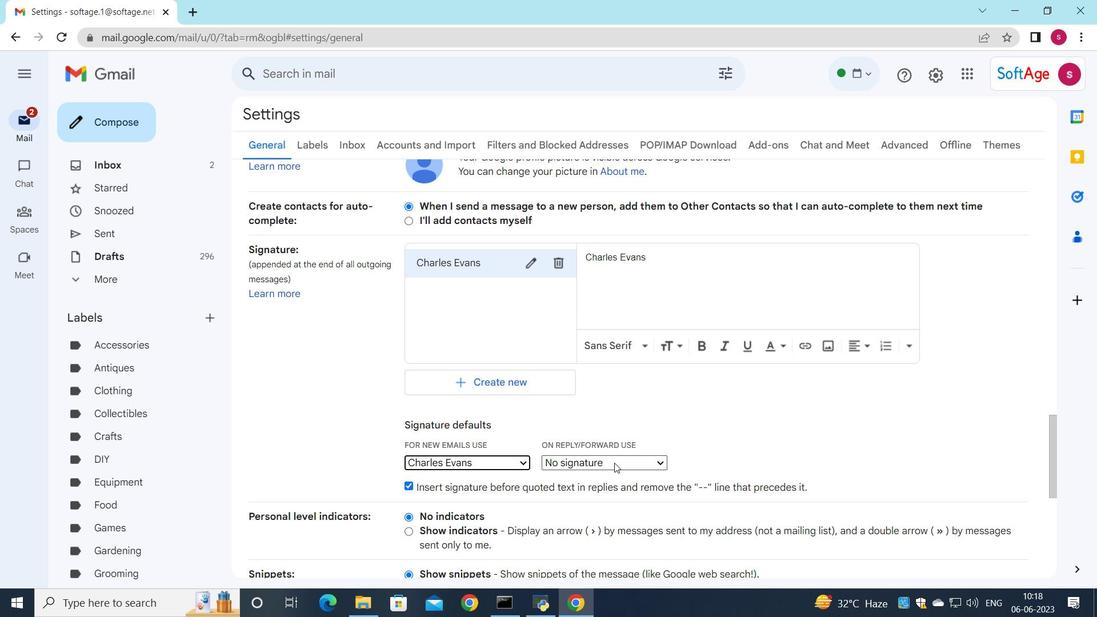 
Action: Mouse pressed left at (614, 457)
Screenshot: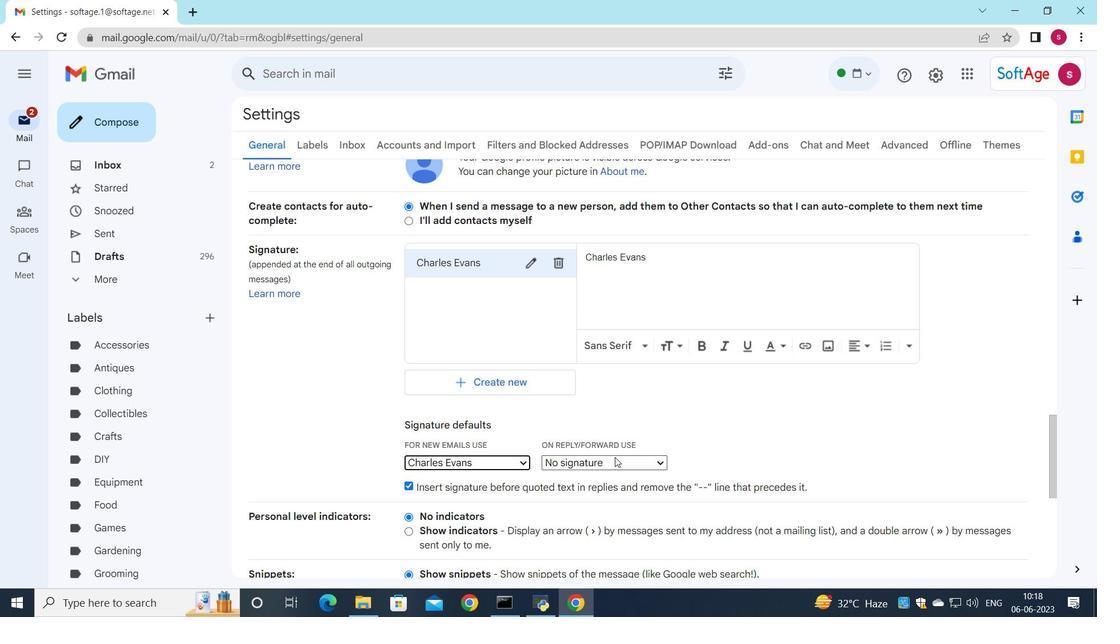 
Action: Mouse moved to (611, 481)
Screenshot: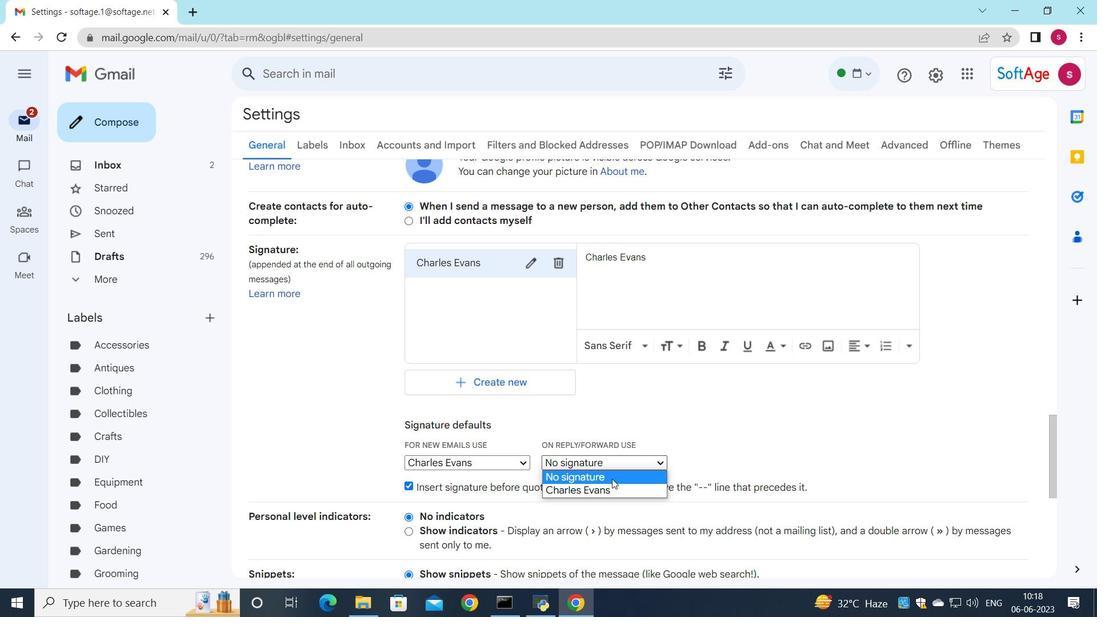 
Action: Mouse pressed left at (611, 481)
Screenshot: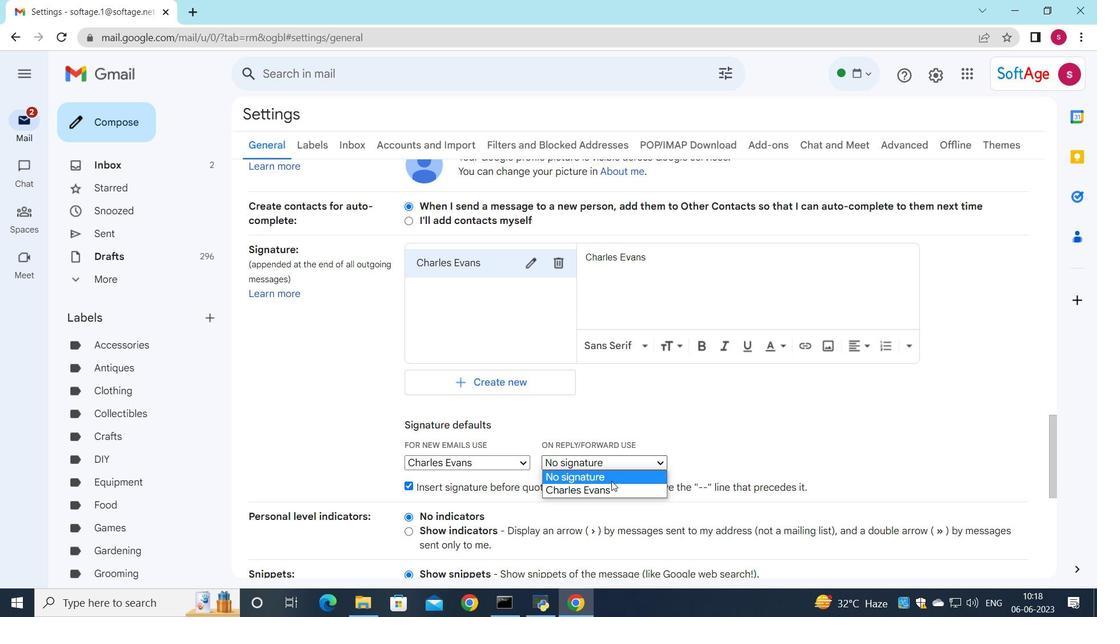 
Action: Mouse moved to (611, 464)
Screenshot: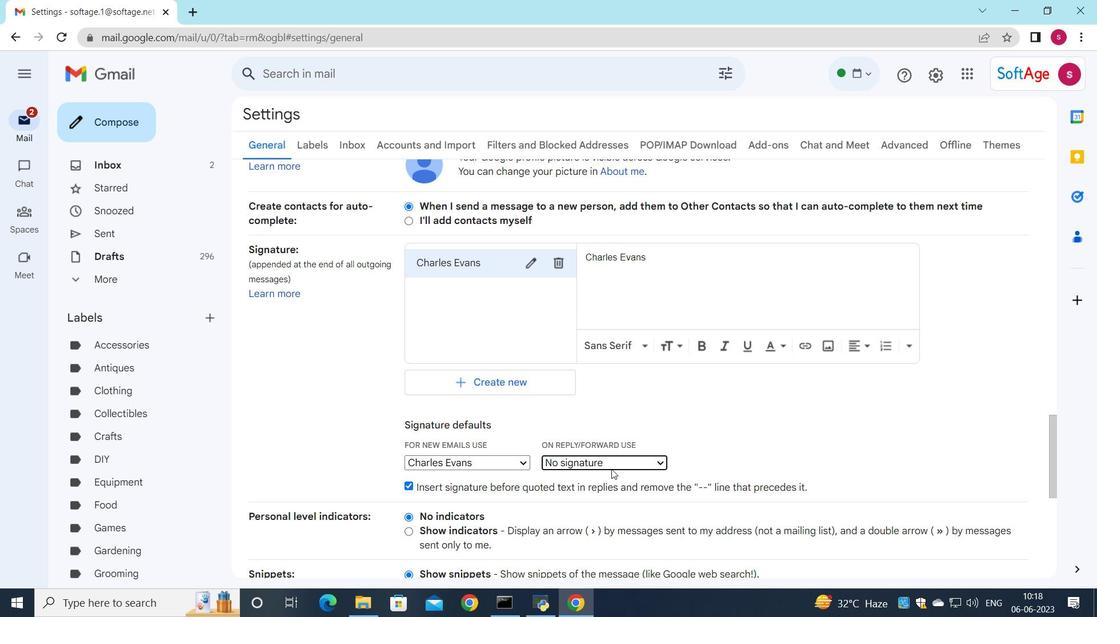 
Action: Mouse pressed left at (611, 464)
Screenshot: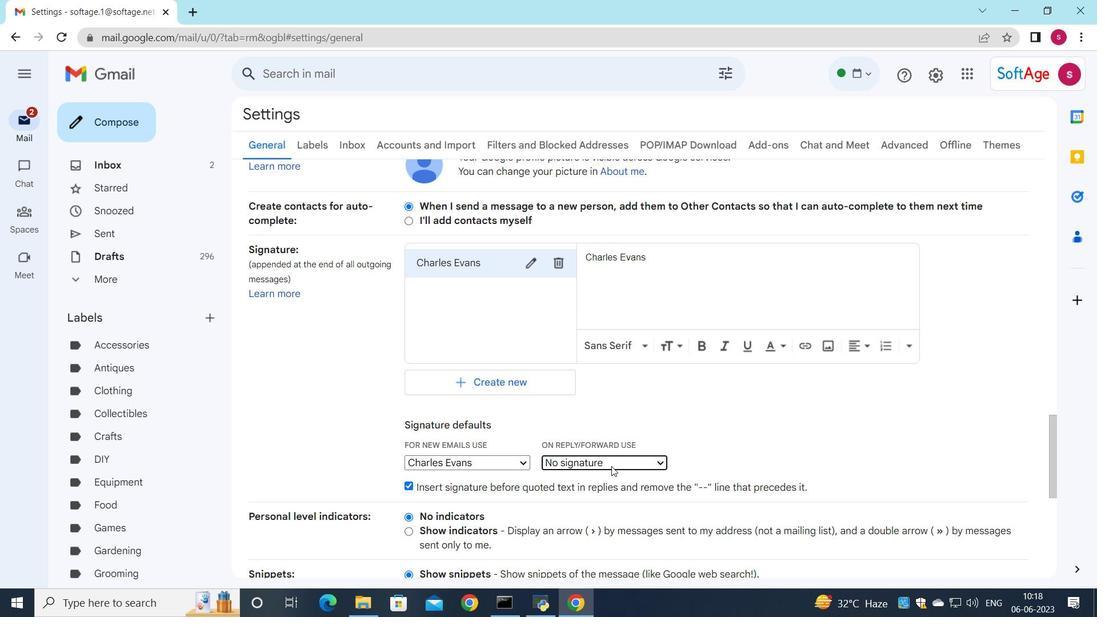 
Action: Mouse moved to (607, 485)
Screenshot: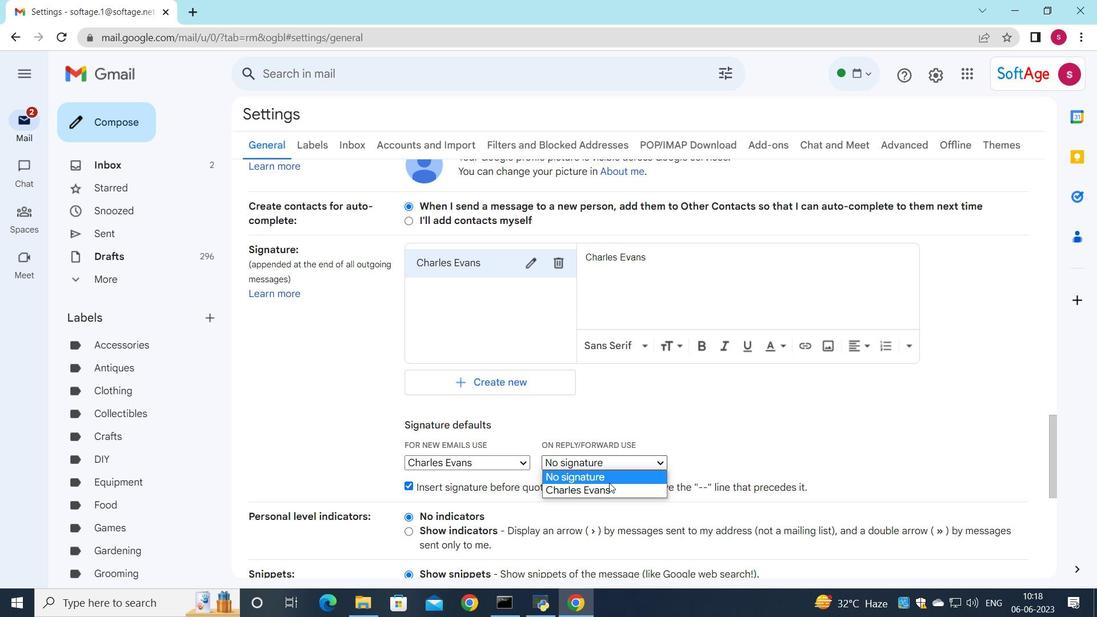 
Action: Mouse pressed left at (607, 485)
Screenshot: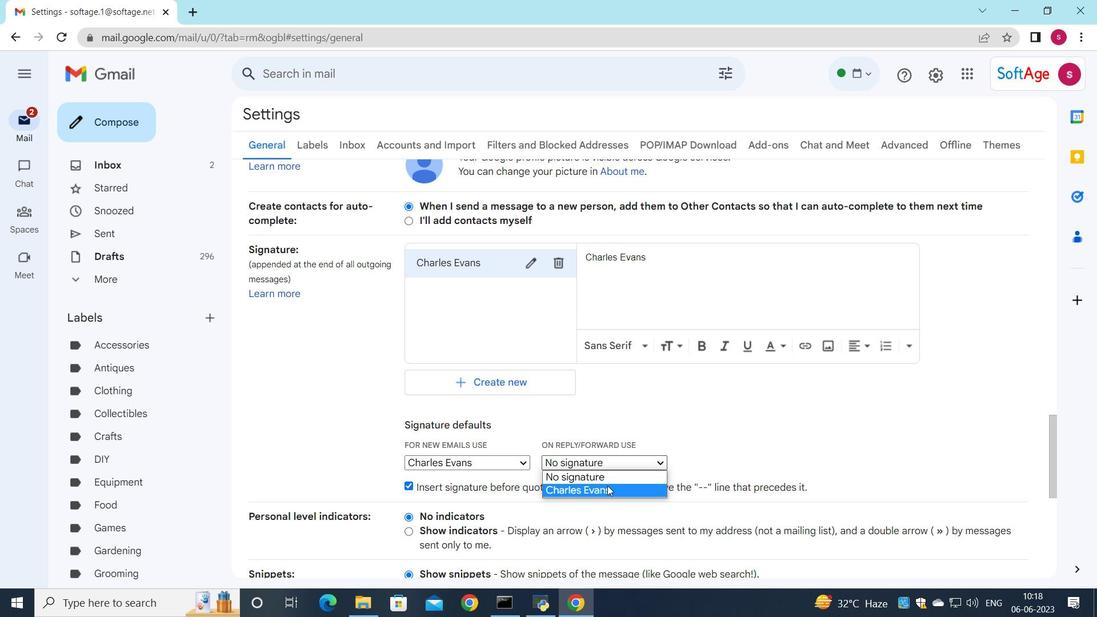 
Action: Mouse moved to (518, 431)
Screenshot: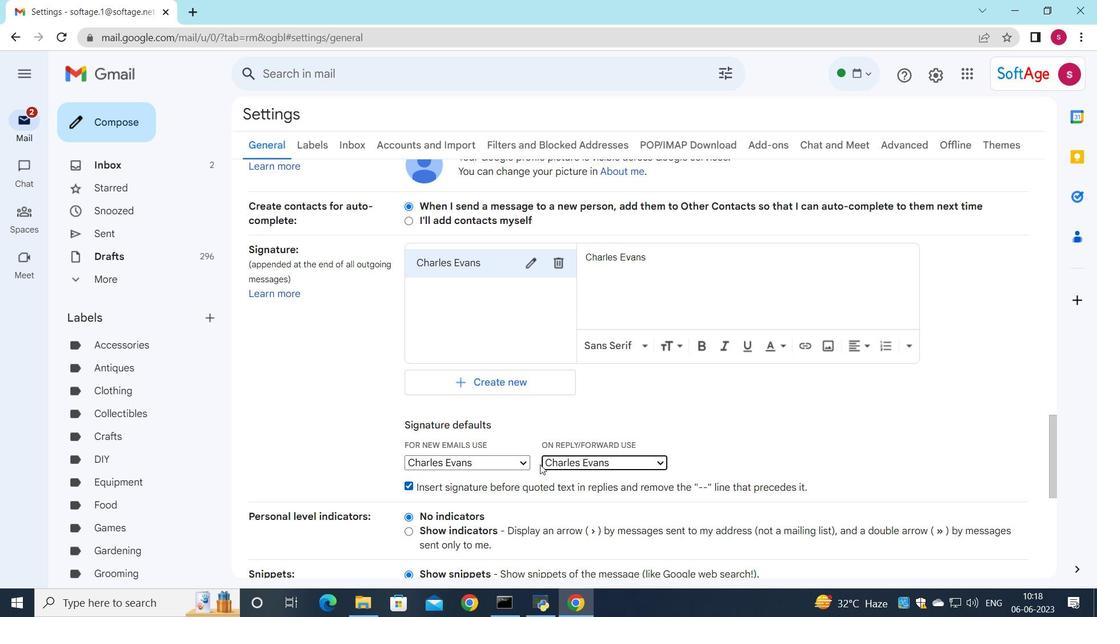 
Action: Mouse scrolled (518, 430) with delta (0, 0)
Screenshot: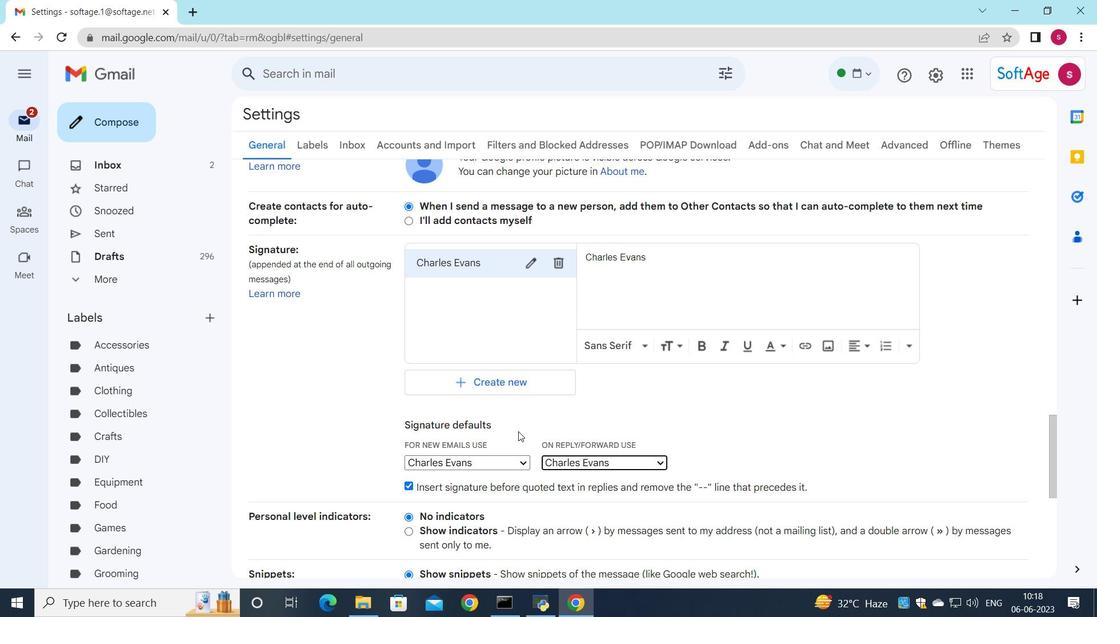 
Action: Mouse scrolled (518, 430) with delta (0, 0)
Screenshot: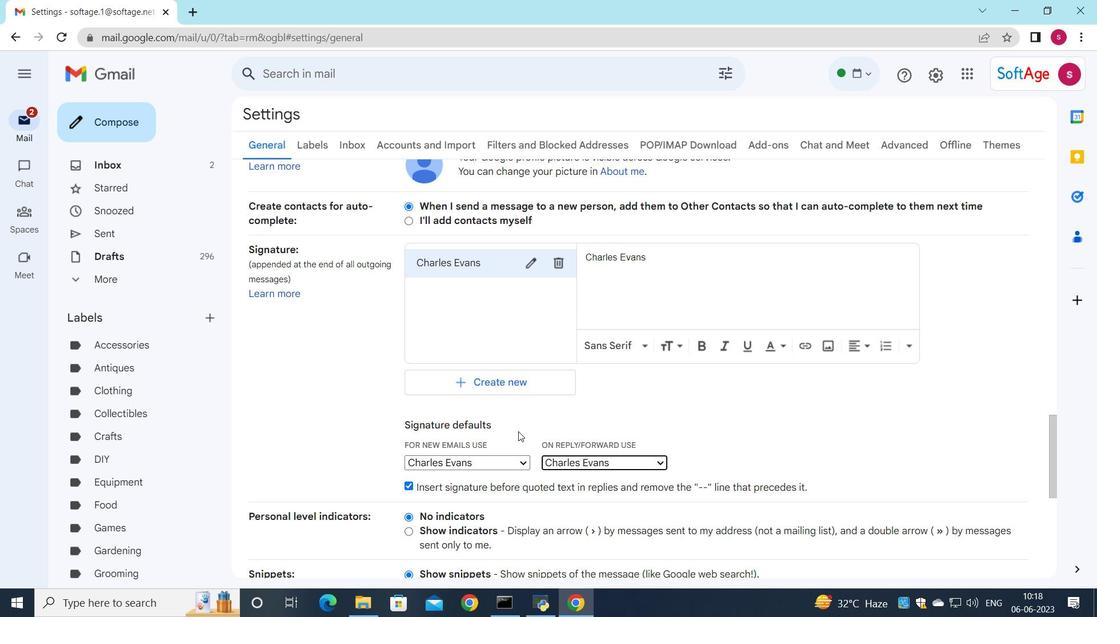 
Action: Mouse scrolled (518, 430) with delta (0, 0)
Screenshot: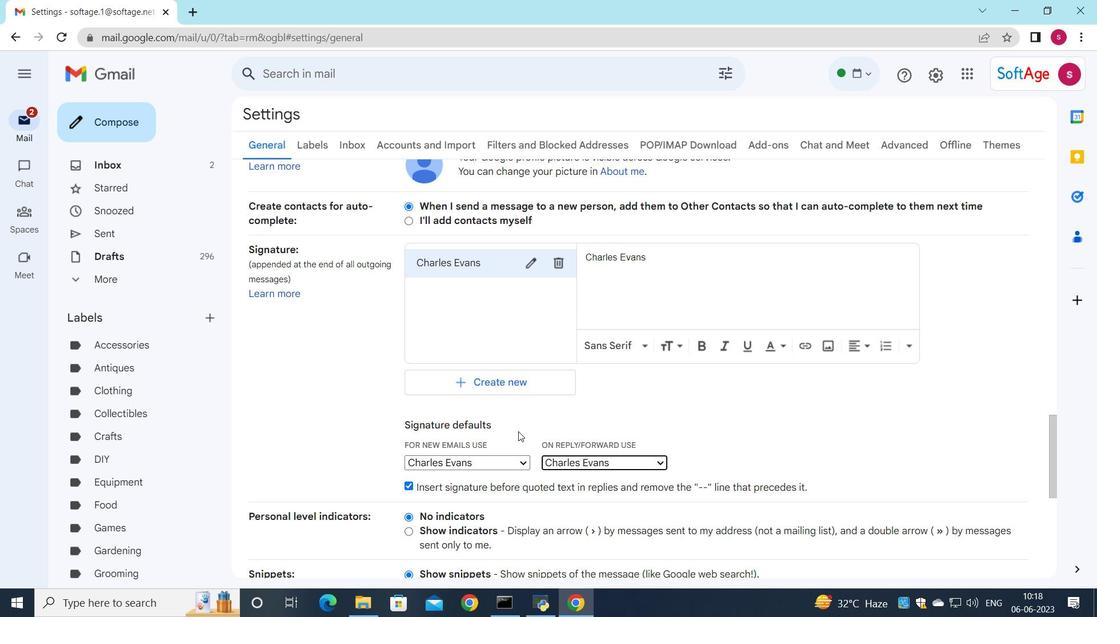 
Action: Mouse scrolled (518, 430) with delta (0, 0)
Screenshot: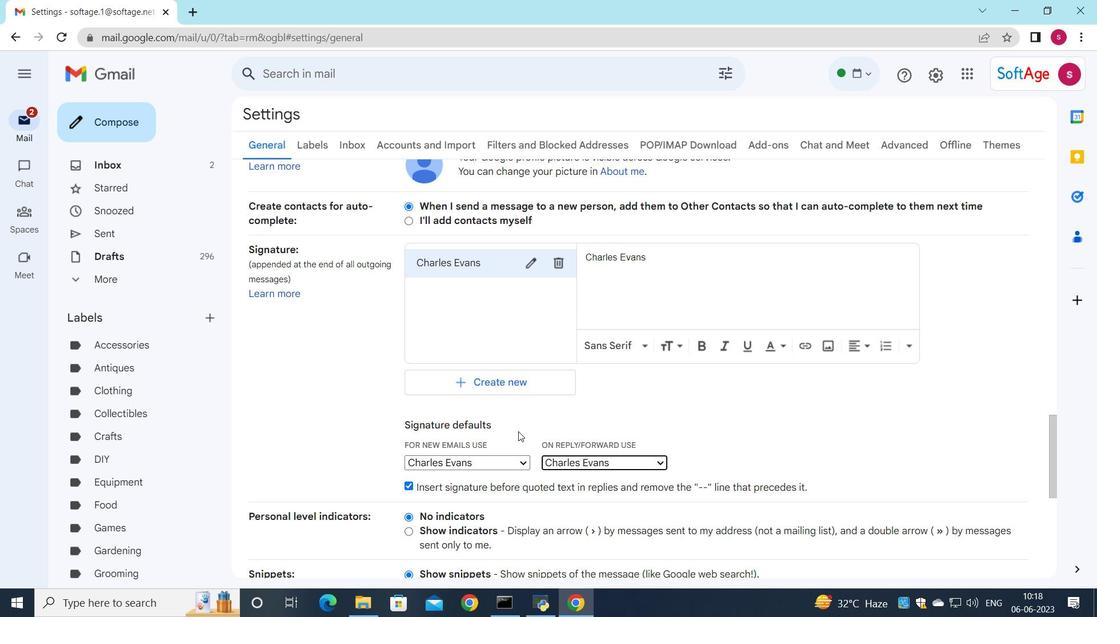 
Action: Mouse moved to (520, 439)
Screenshot: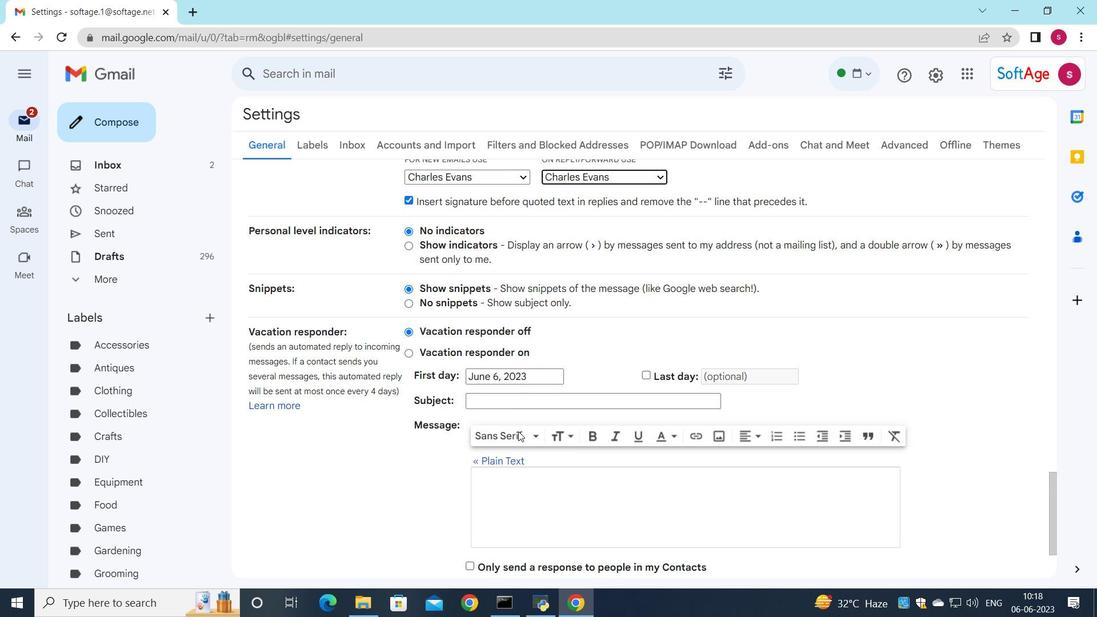 
Action: Mouse scrolled (520, 439) with delta (0, 0)
Screenshot: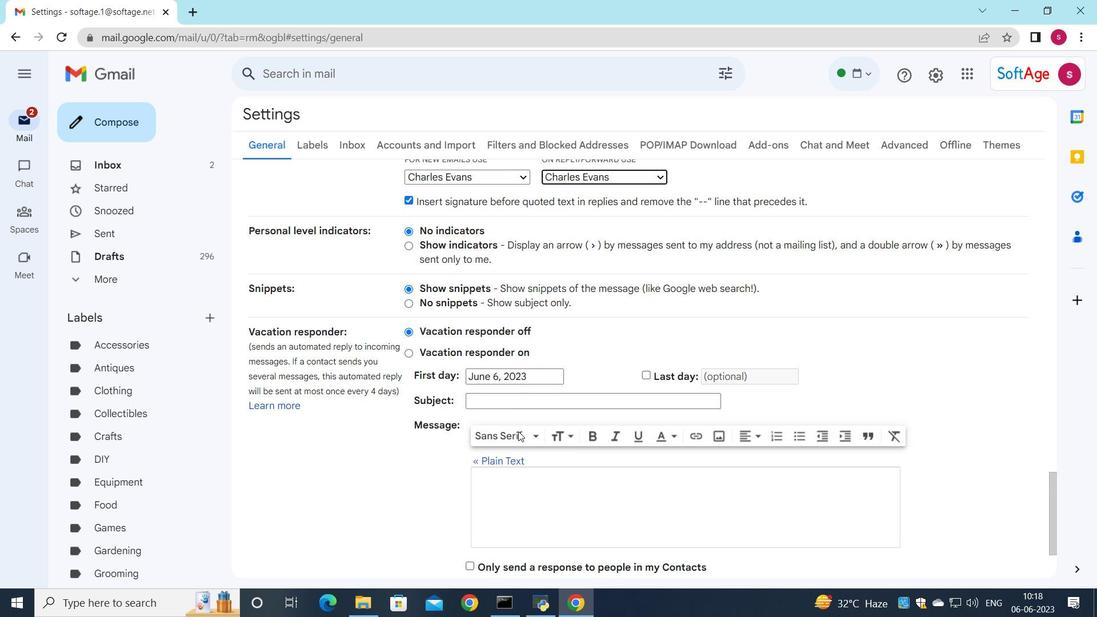 
Action: Mouse moved to (522, 443)
Screenshot: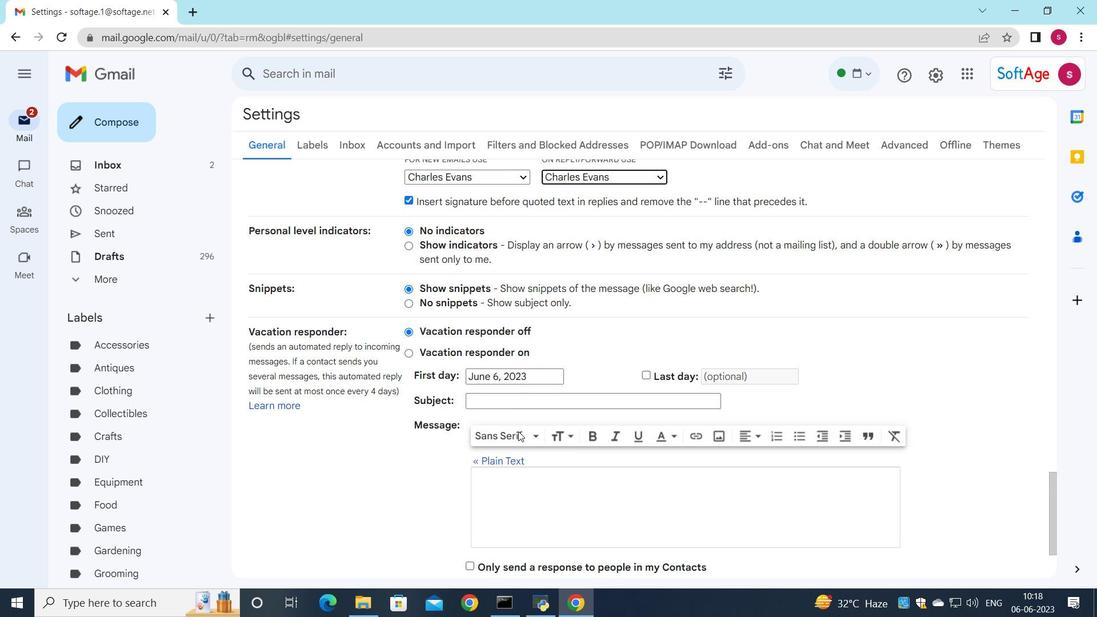 
Action: Mouse scrolled (522, 442) with delta (0, 0)
Screenshot: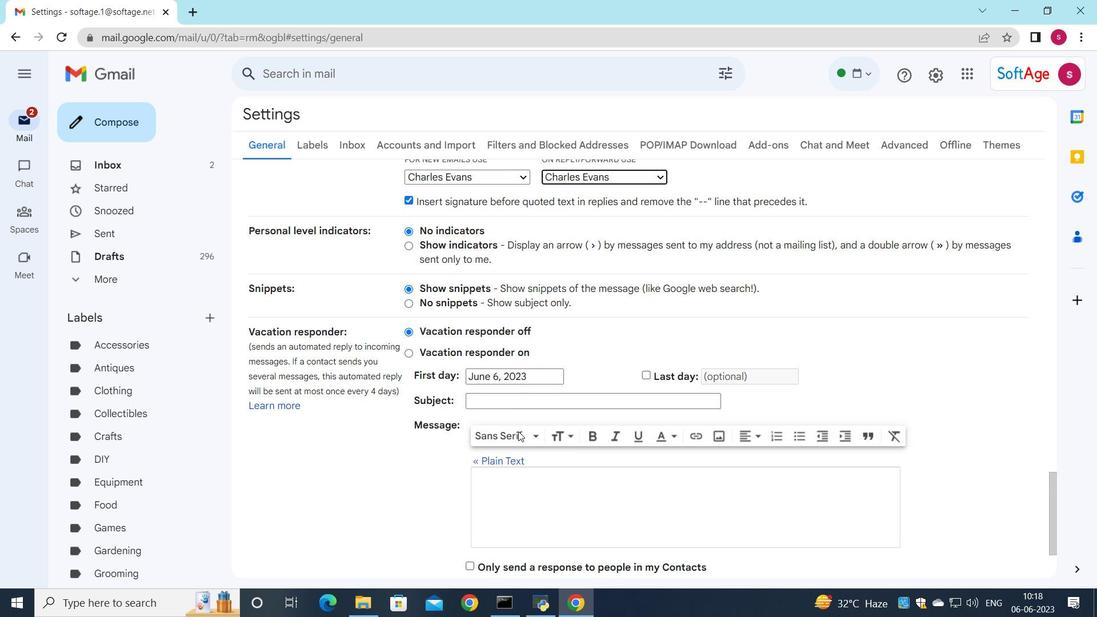 
Action: Mouse moved to (595, 506)
Screenshot: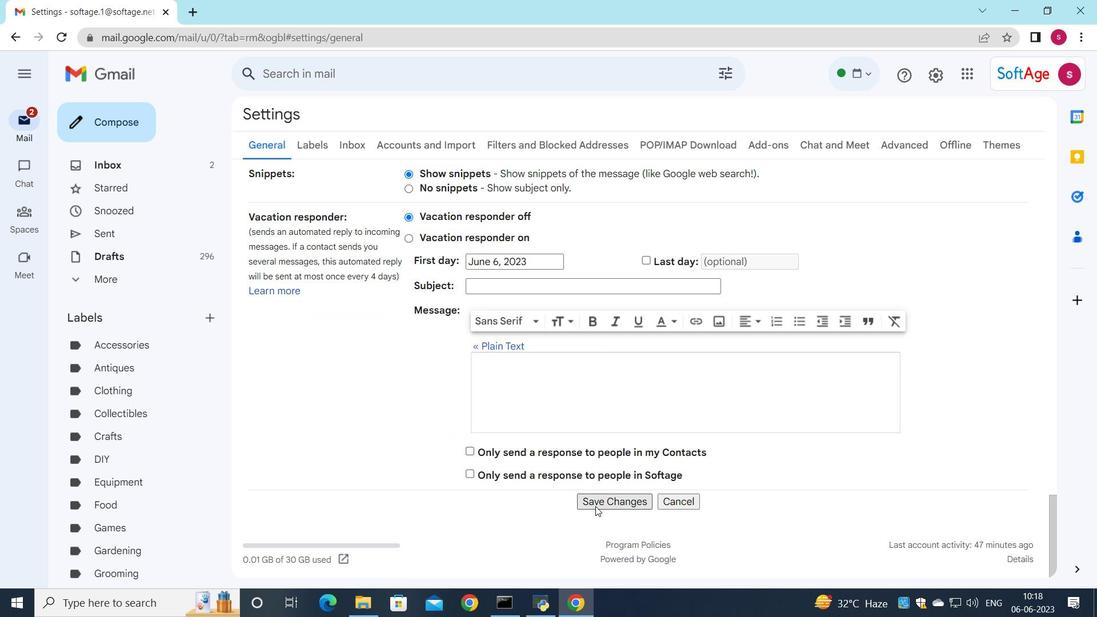 
Action: Mouse pressed left at (595, 506)
Screenshot: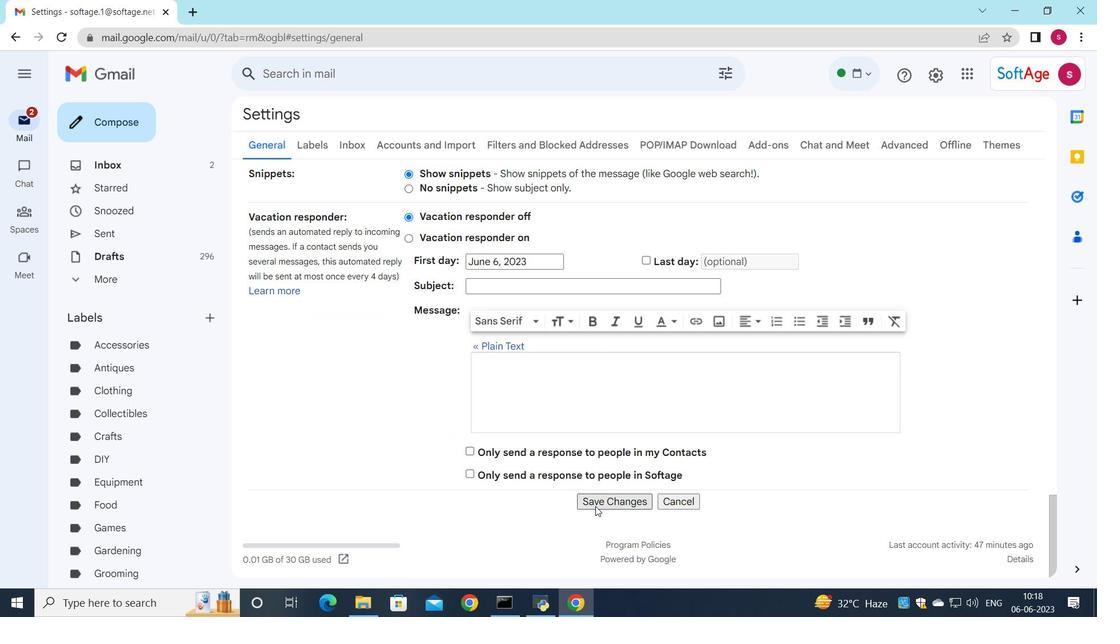 
Action: Mouse moved to (246, 512)
Screenshot: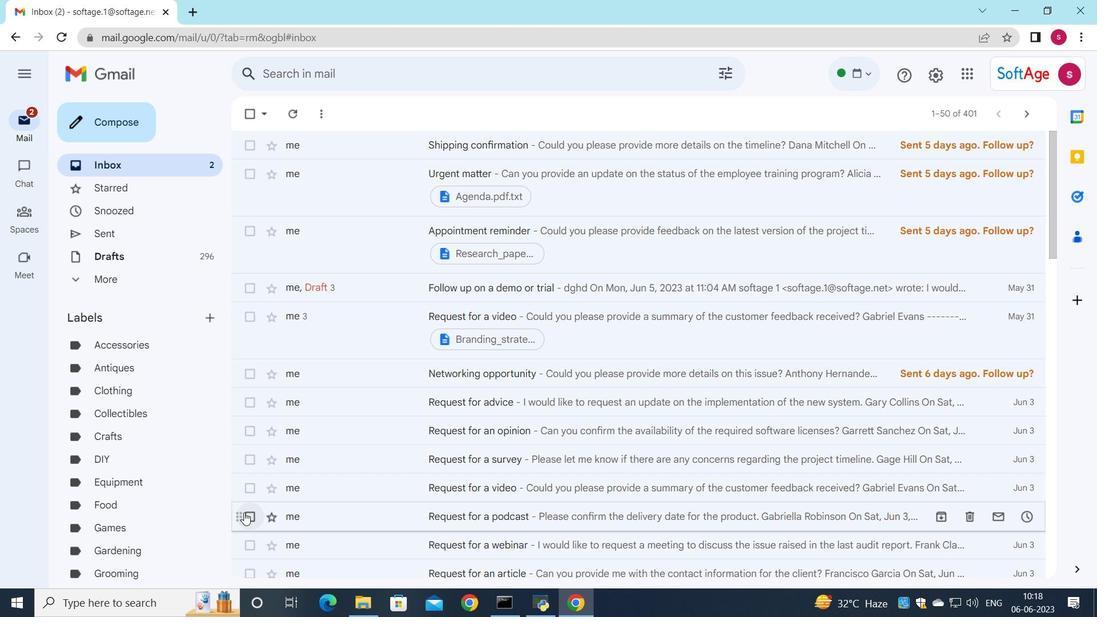 
Action: Mouse pressed left at (246, 512)
Screenshot: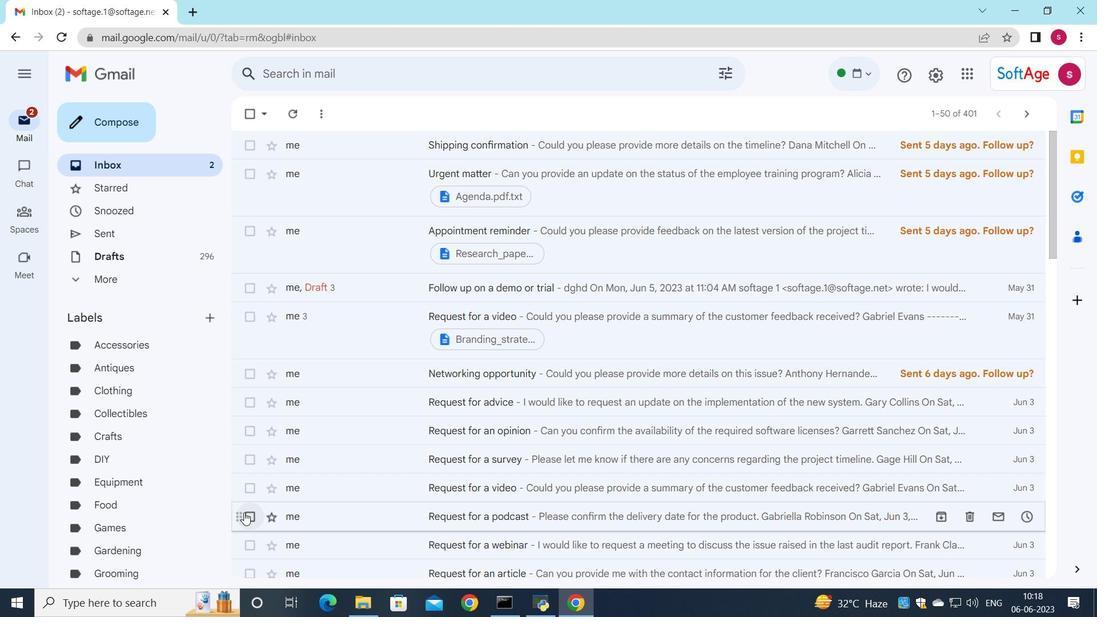 
Action: Mouse moved to (567, 113)
Screenshot: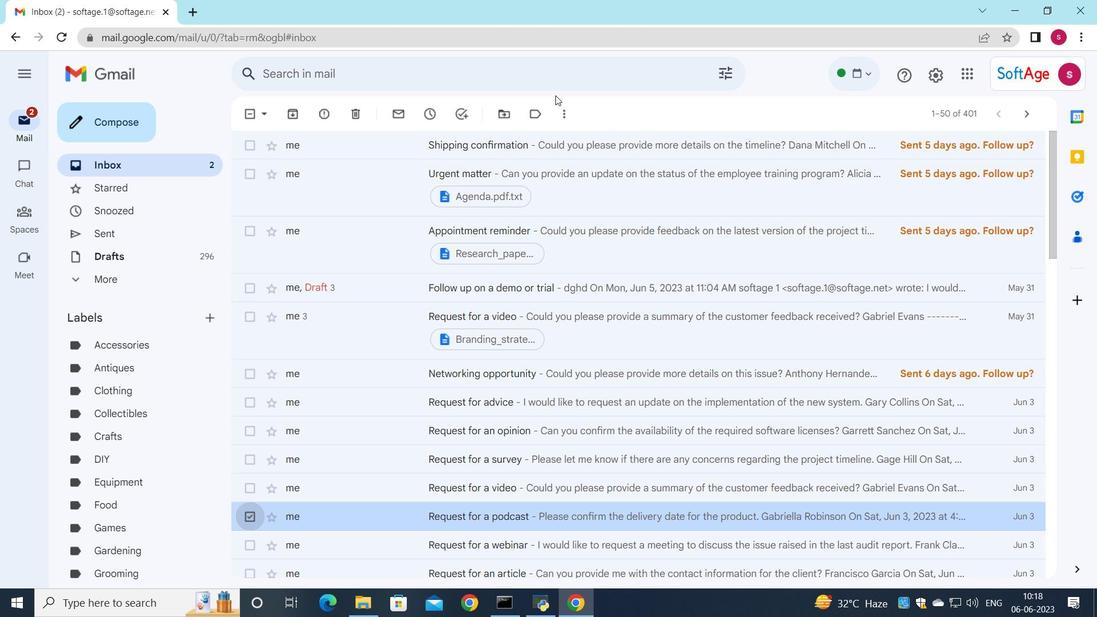 
Action: Mouse pressed left at (567, 113)
Screenshot: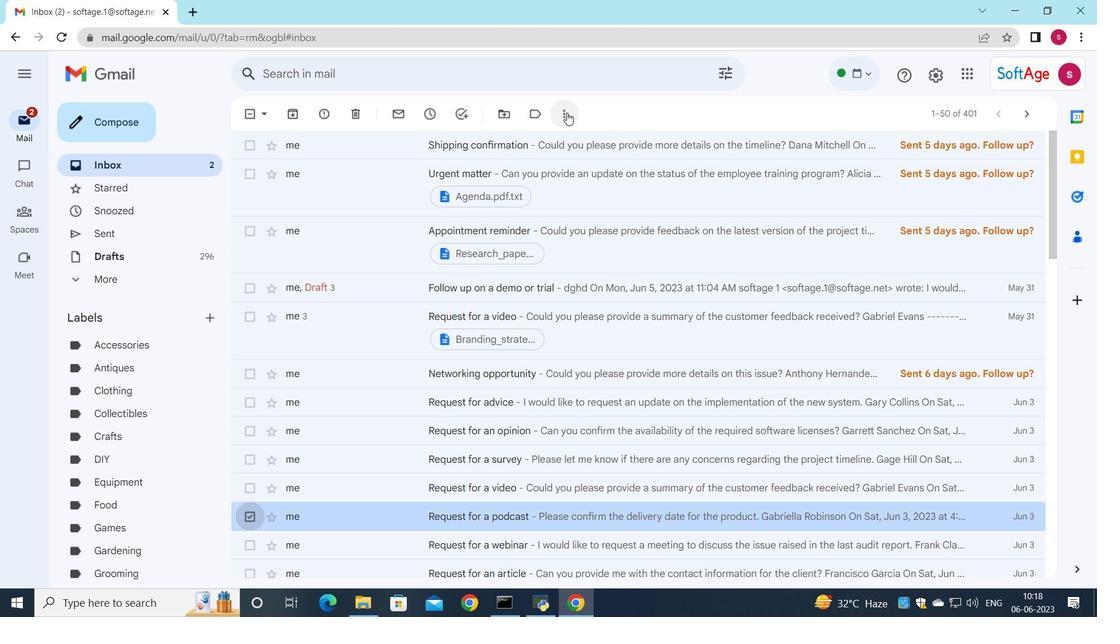
Action: Mouse moved to (624, 246)
Screenshot: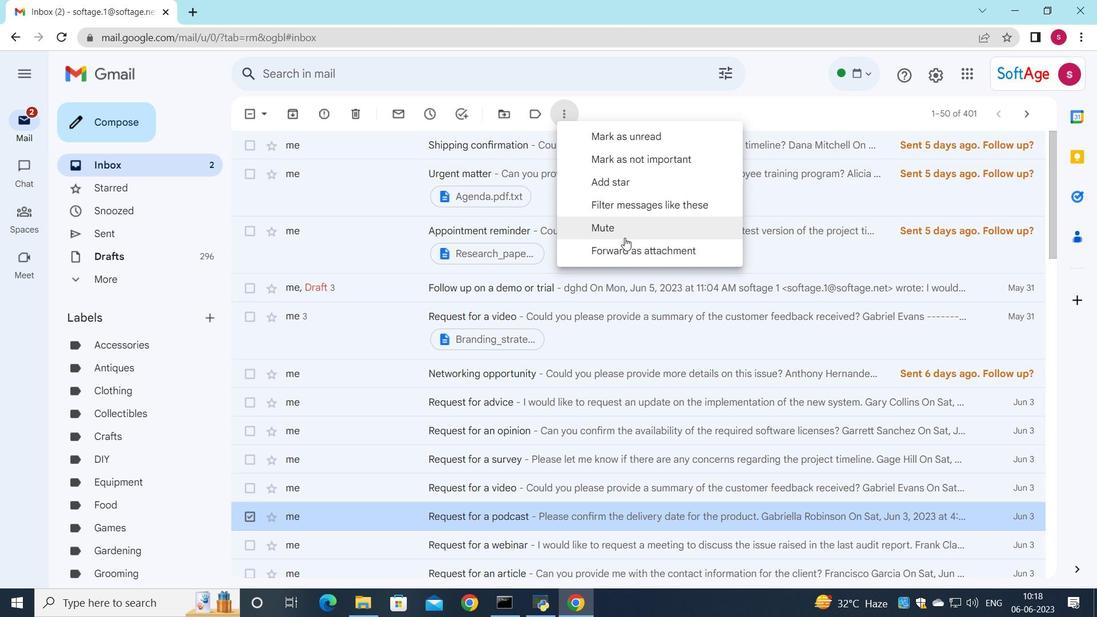 
Action: Mouse pressed left at (624, 246)
Screenshot: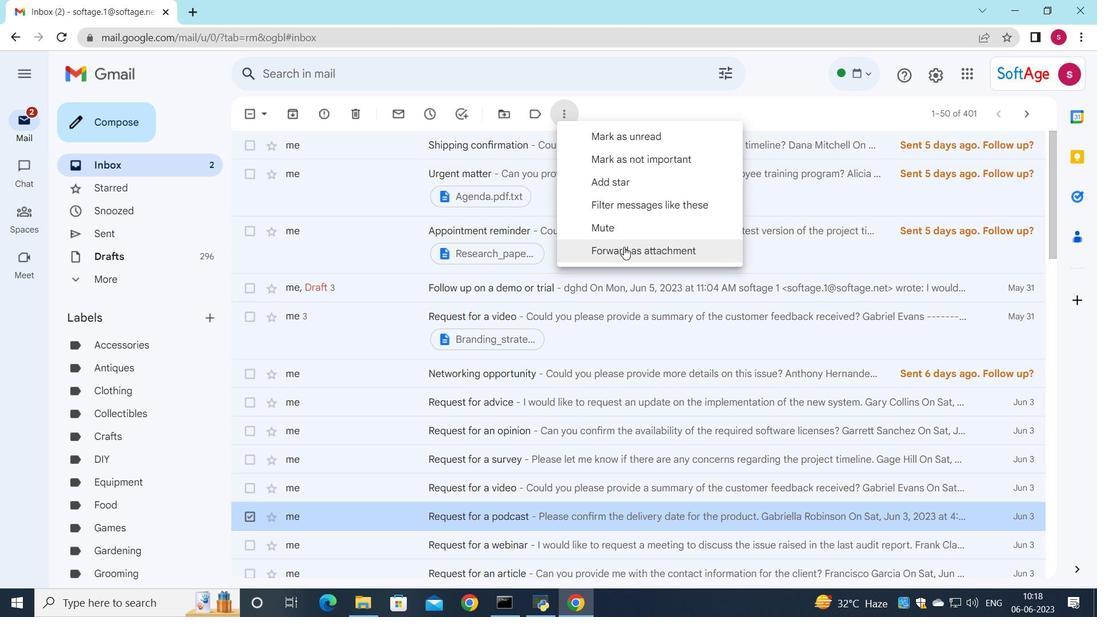 
Action: Mouse moved to (723, 255)
Screenshot: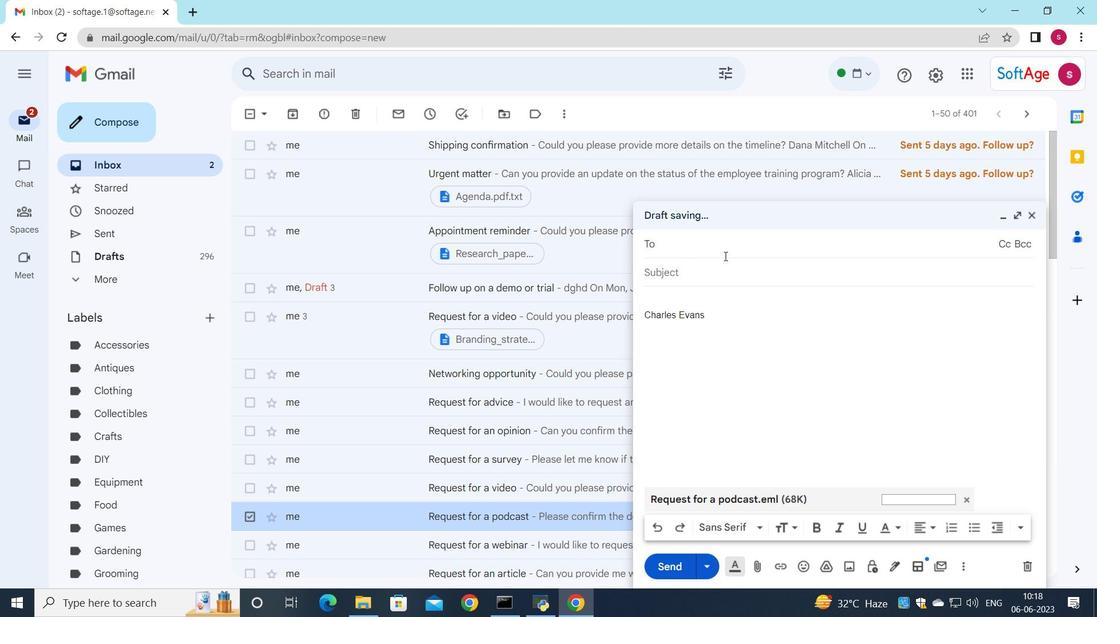 
Action: Key pressed soft
Screenshot: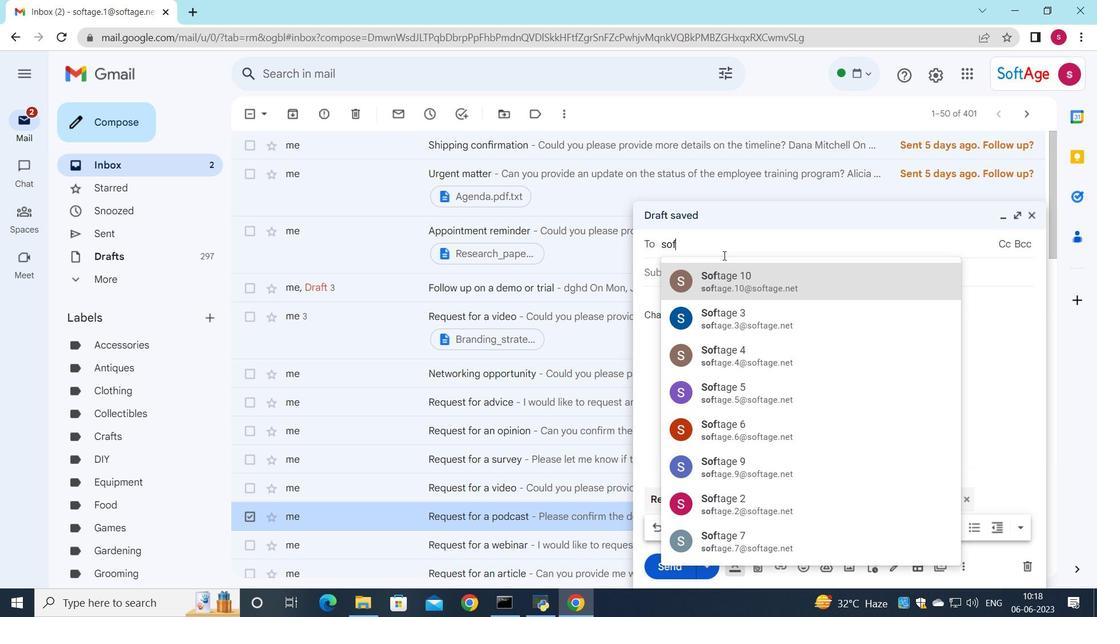 
Action: Mouse moved to (739, 432)
Screenshot: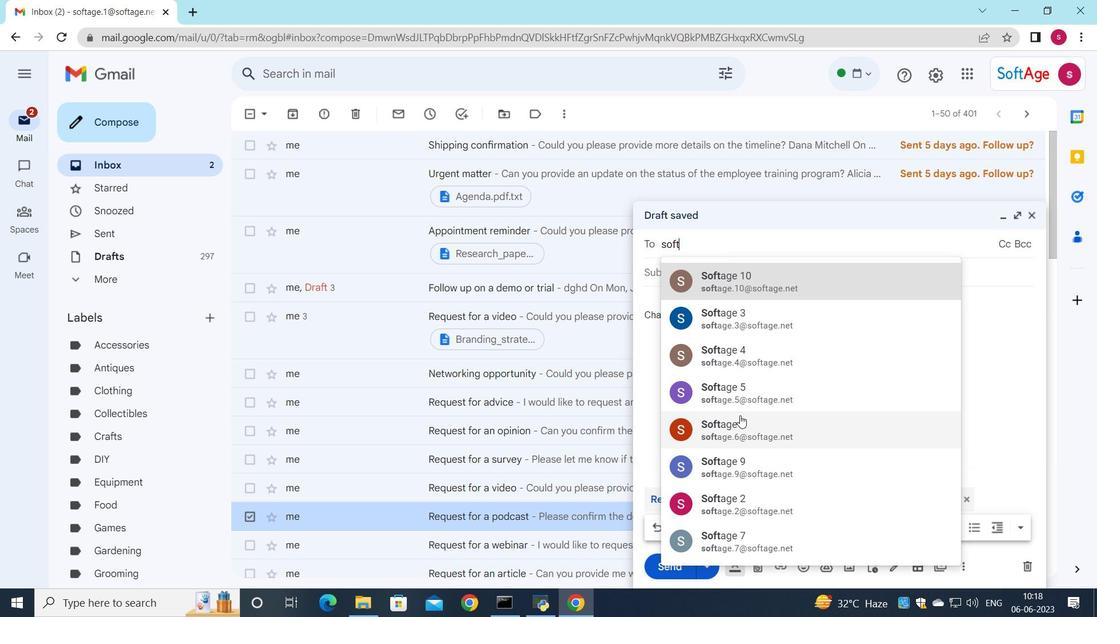 
Action: Mouse pressed left at (739, 432)
Screenshot: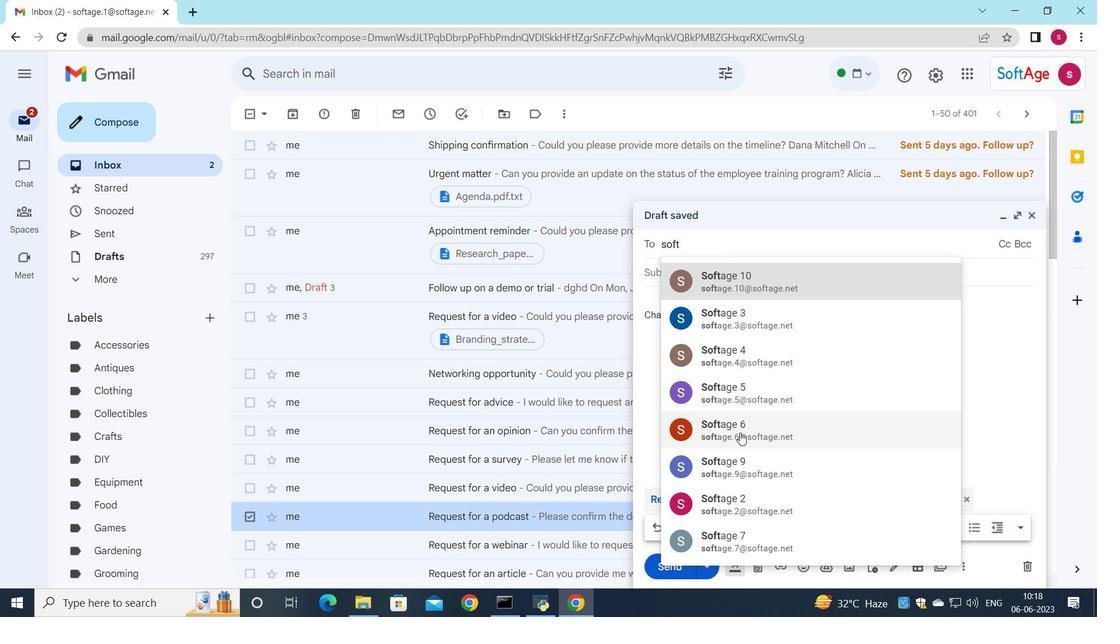 
Action: Mouse moved to (697, 279)
Screenshot: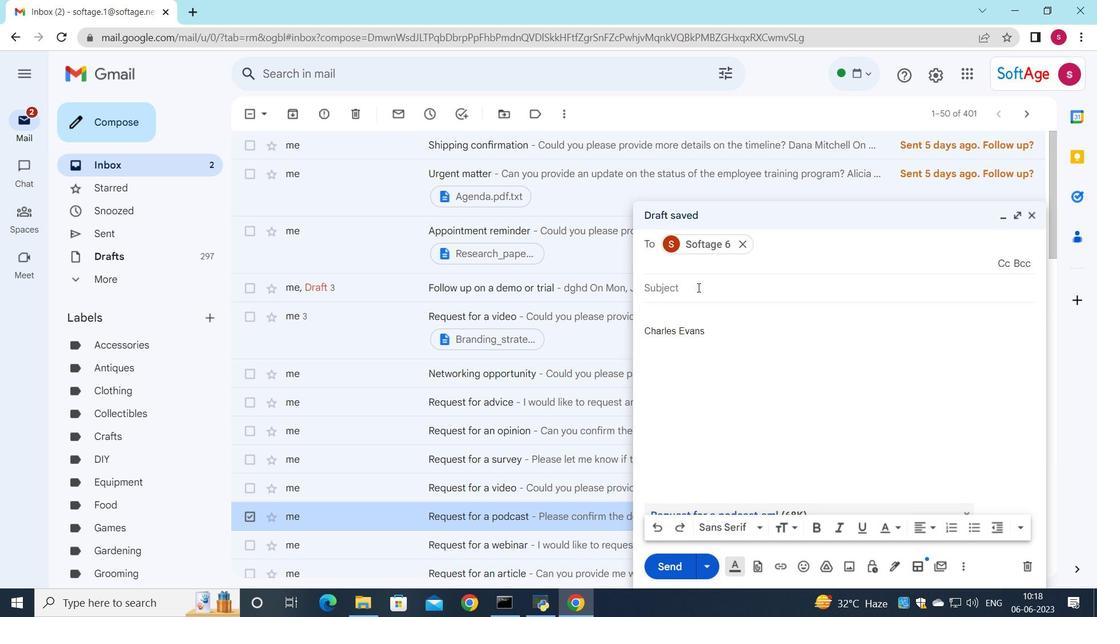
Action: Mouse pressed left at (697, 279)
Screenshot: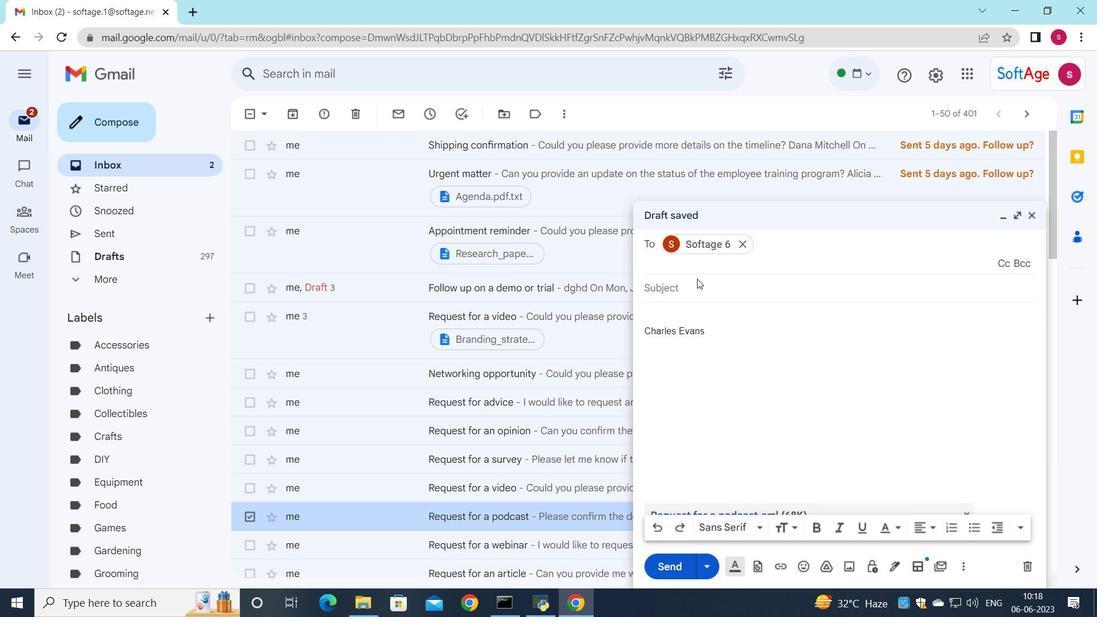 
Action: Key pressed <Key.shift_r><Key.shift_r><Key.shift_r><Key.shift_r><Key.shift_r><Key.shift_r><Key.shift_r><Key.shift_r><Key.shift_r><Key.shift_r><Key.shift_r><Key.shift_r><Key.shift_r><Key.shift_r><Key.shift_r><Key.shift_r><Key.shift_r><Key.shift_r><Key.shift_r><Key.shift_r><Key.shift_r><Key.shift_r><Key.shift_r><Key.shift_r><Key.shift_r><Key.shift_r>Project<Key.space>completion
Screenshot: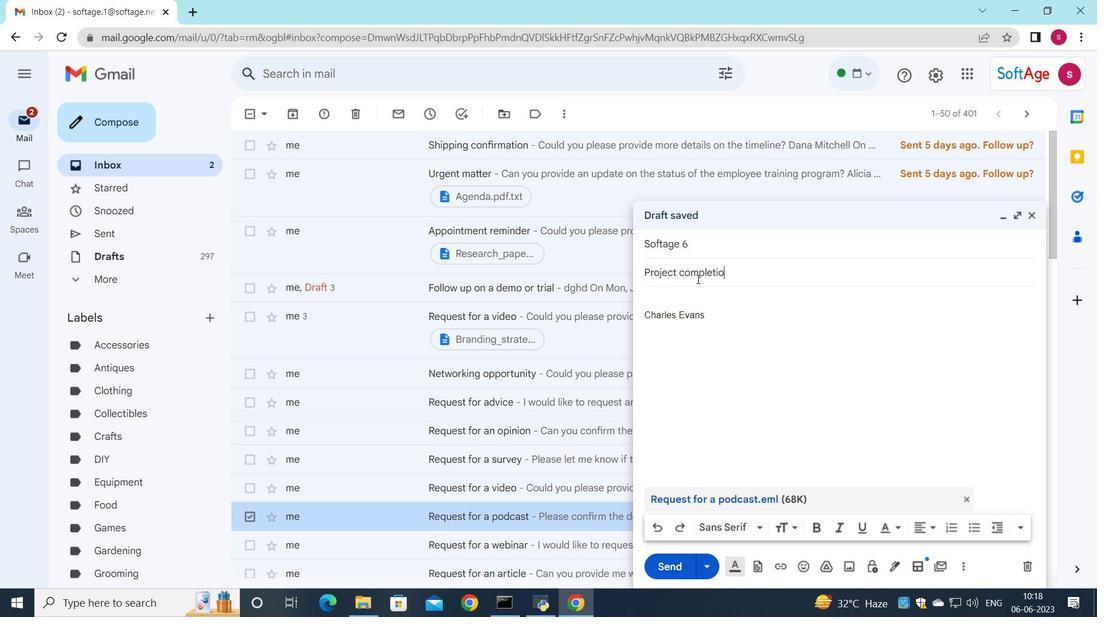 
Action: Mouse scrolled (697, 278) with delta (0, 0)
Screenshot: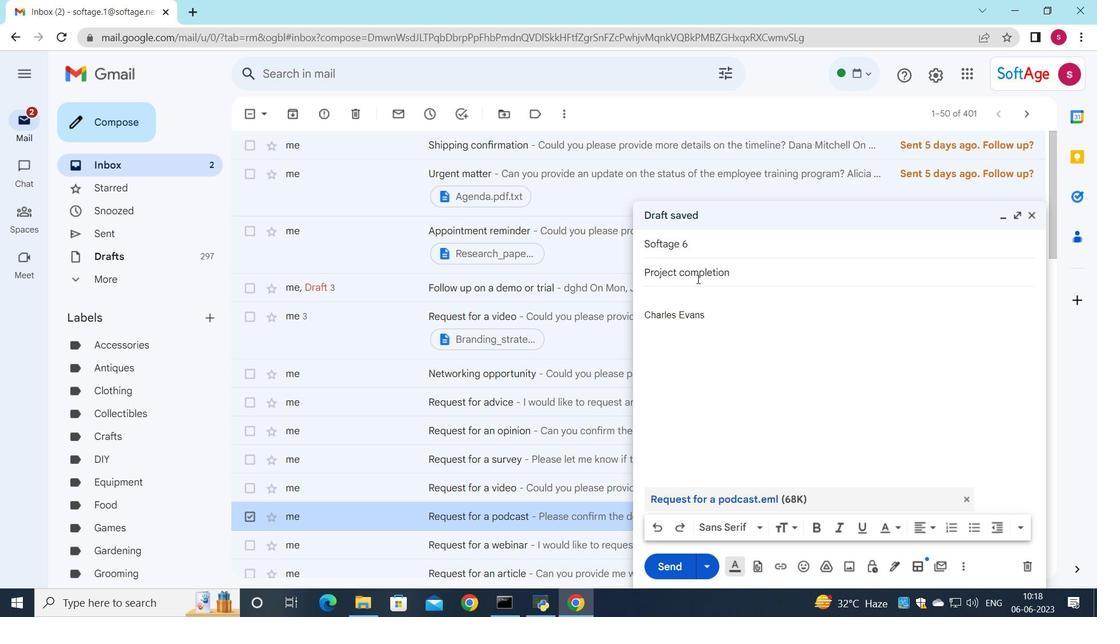 
Action: Mouse moved to (673, 296)
Screenshot: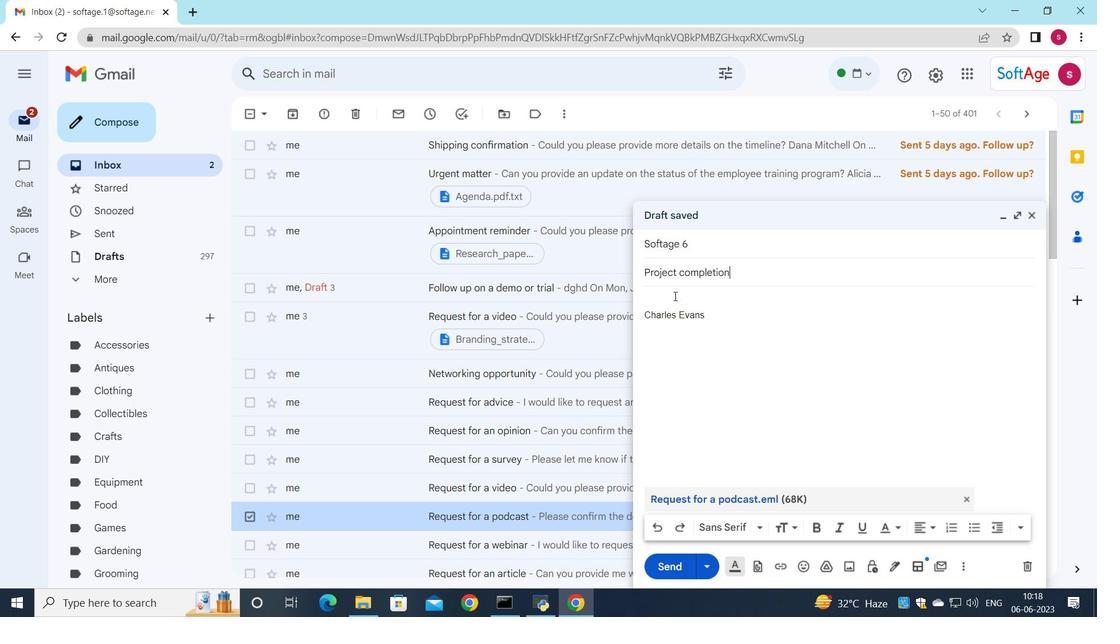 
Action: Mouse pressed left at (673, 296)
Screenshot: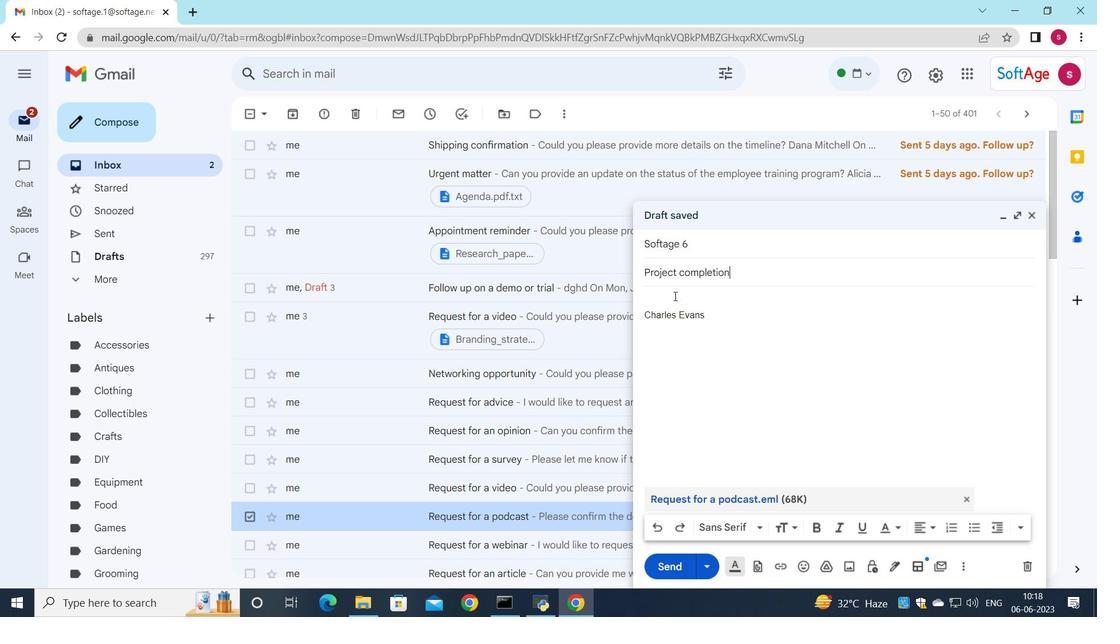 
Action: Mouse moved to (689, 306)
Screenshot: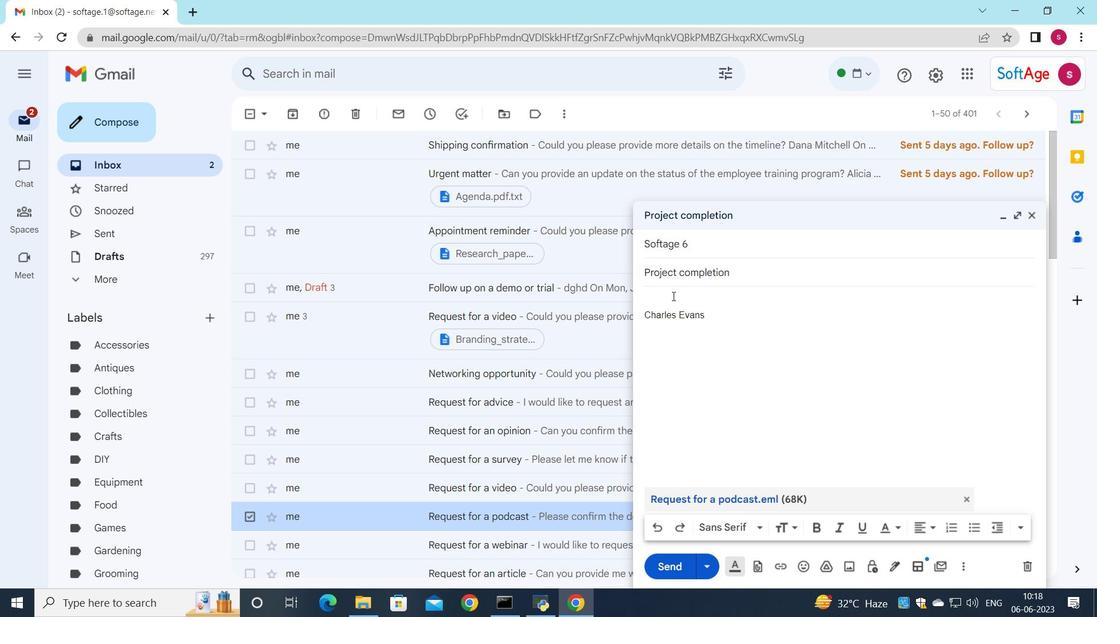 
Action: Key pressed <Key.shift><Key.shift><Key.shift><Key.shift><Key.shift><Key.shift><Key.shift><Key.shift><Key.shift><Key.shift><Key.shift><Key.shift><Key.shift><Key.shift><Key.shift><Key.shift><Key.shift>Could<Key.space>you<Key.space>provide<Key.space>an<Key.space>update<Key.space>on<Key.space>the<Key.space>progress<Key.space>of<Key.space>the<Key.space>envit<Key.backspace>ronmental<Key.space>sustainability<Key.space>project<Key.shift_r><Key.shift_r><Key.shift_r><Key.shift_r><Key.shift_r>?
Screenshot: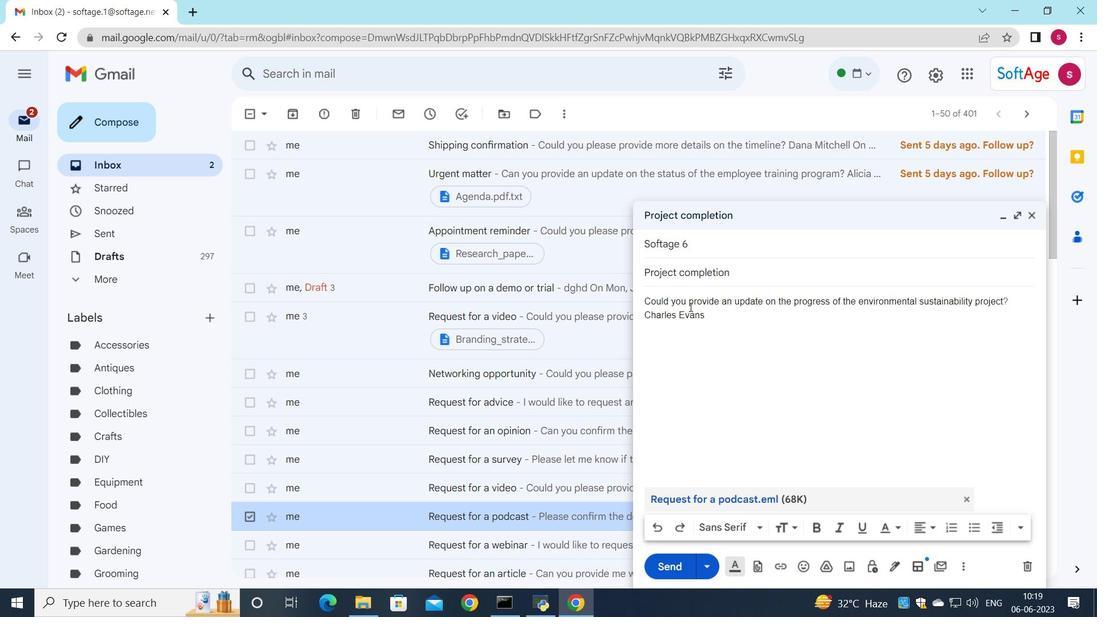 
Action: Mouse moved to (671, 567)
Screenshot: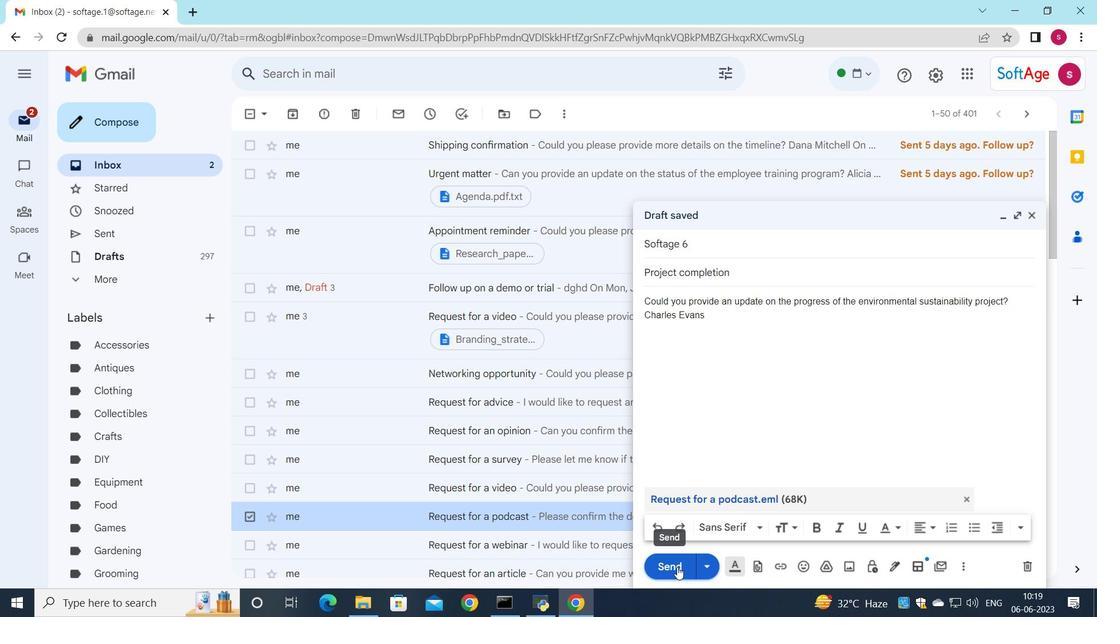 
Action: Mouse pressed left at (671, 567)
Screenshot: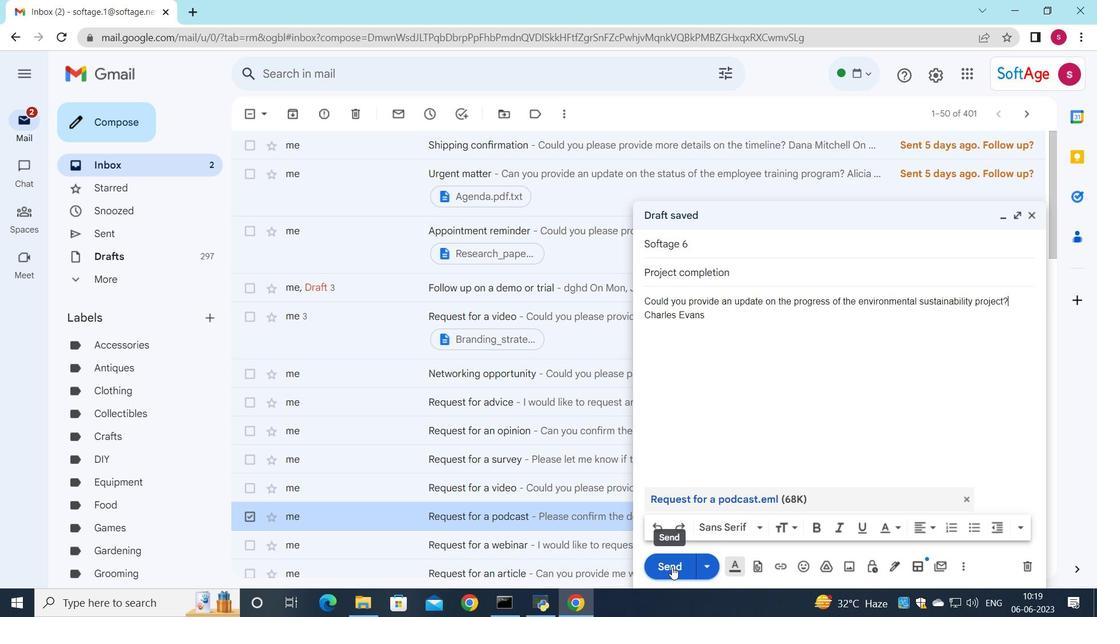 
Action: Mouse moved to (677, 431)
Screenshot: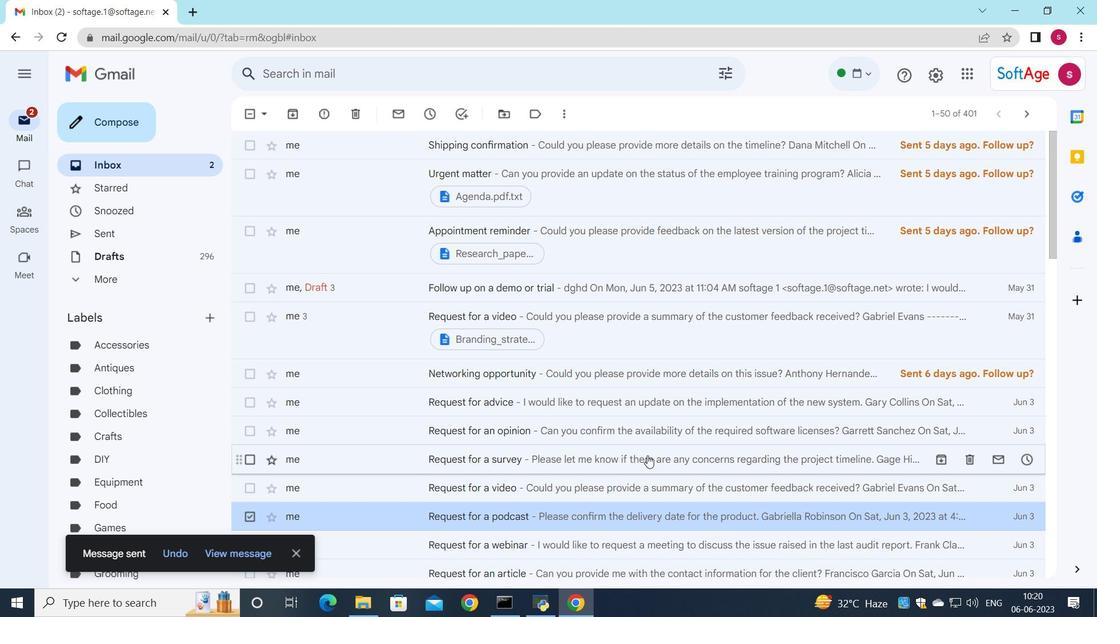 
